 Task: Look for space in Sonepur, India from 5th July, 2023 to 11th July, 2023 for 2 adults in price range Rs.8000 to Rs.16000. Place can be entire place with 2 bedrooms having 2 beds and 1 bathroom. Property type can be house, flat, guest house. Booking option can be shelf check-in. Required host language is English.
Action: Mouse moved to (400, 61)
Screenshot: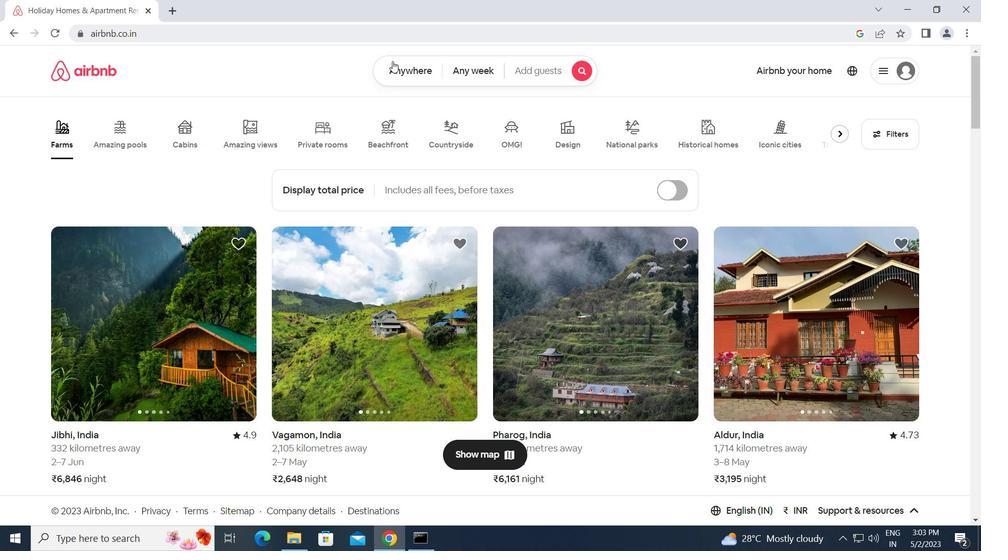 
Action: Mouse pressed left at (400, 61)
Screenshot: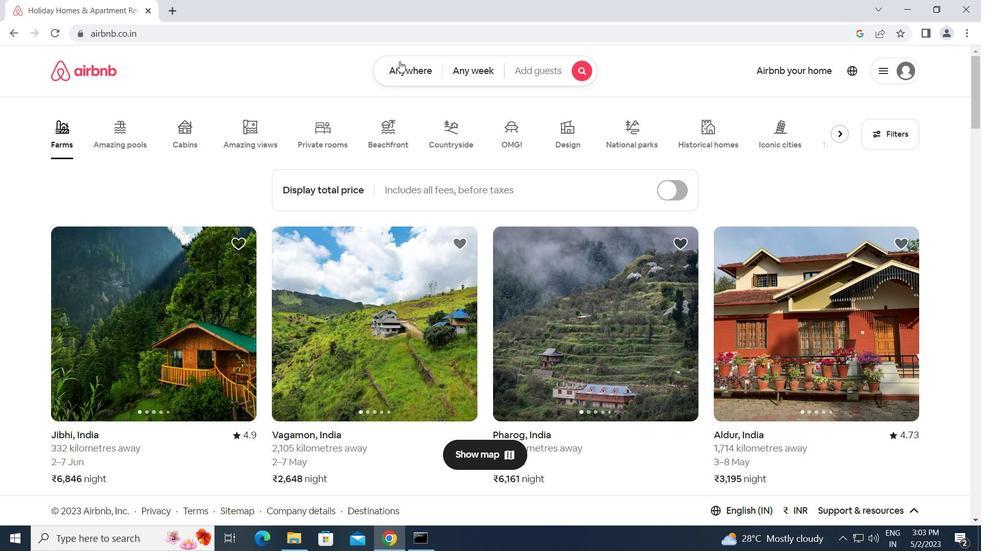 
Action: Mouse moved to (344, 112)
Screenshot: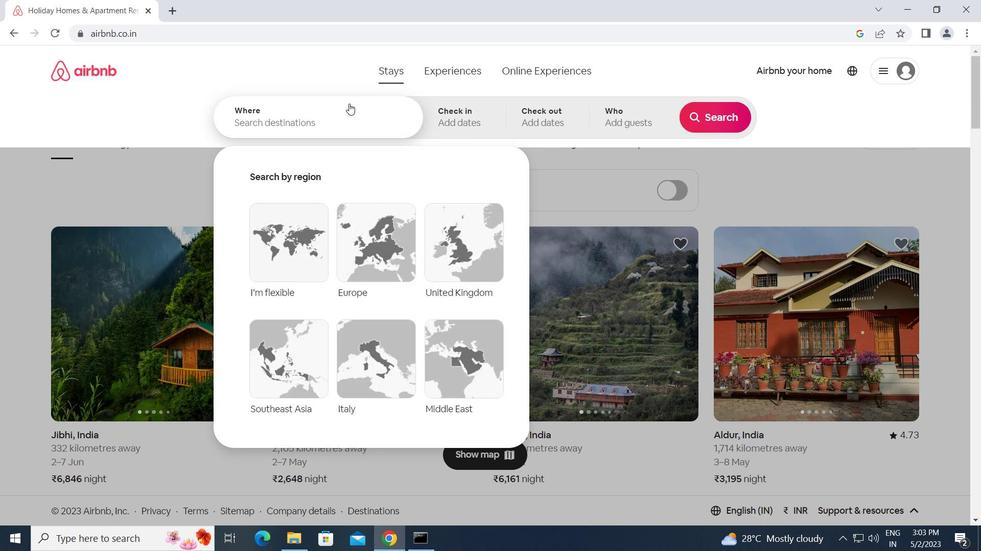 
Action: Mouse pressed left at (344, 112)
Screenshot: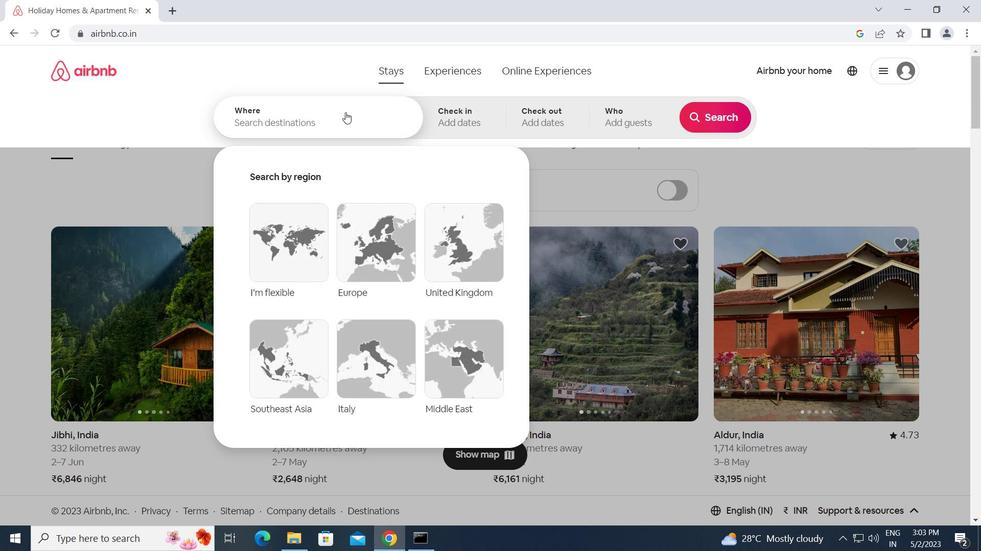 
Action: Key pressed s<Key.caps_lock>onepur,<Key.space><Key.caps_lock>i<Key.caps_lock>ndia<Key.enter>
Screenshot: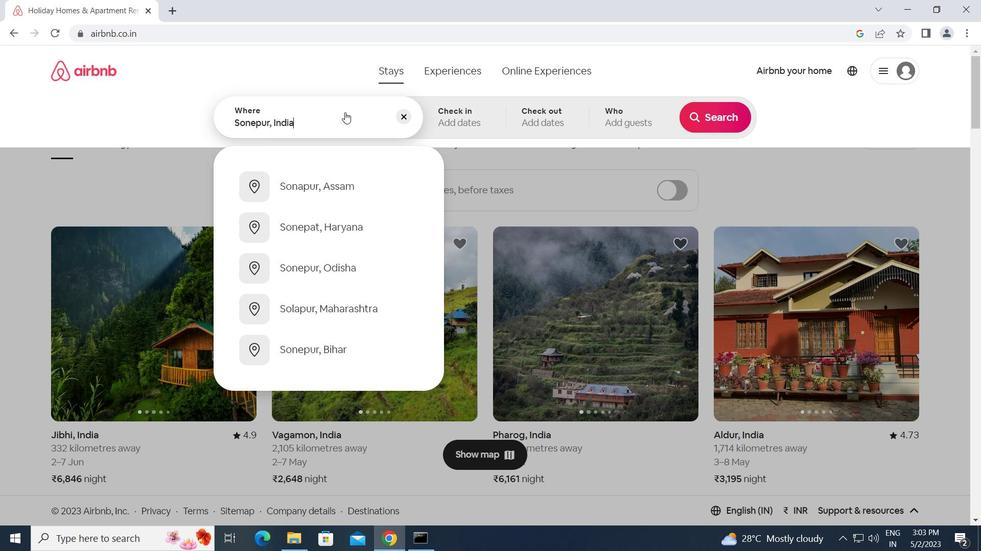 
Action: Mouse moved to (719, 215)
Screenshot: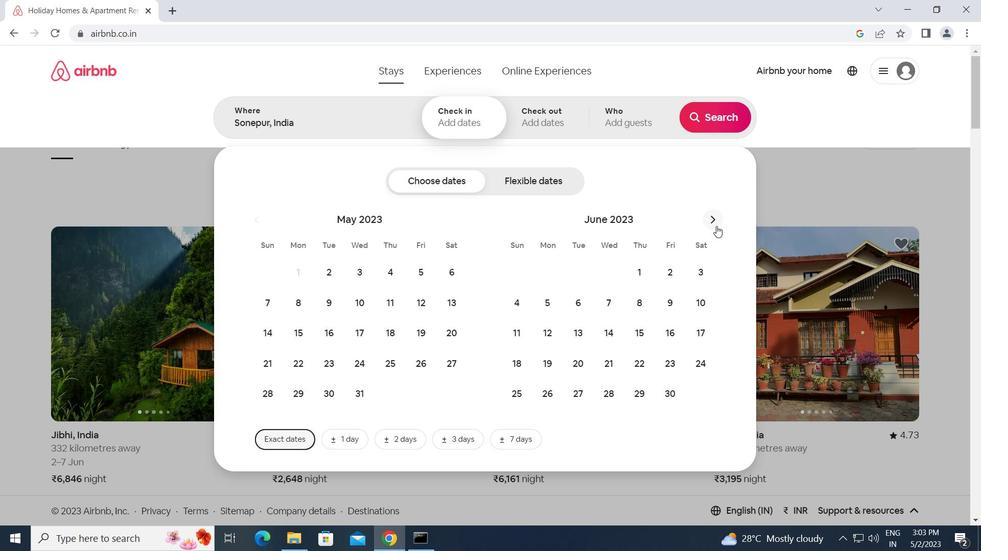 
Action: Mouse pressed left at (719, 215)
Screenshot: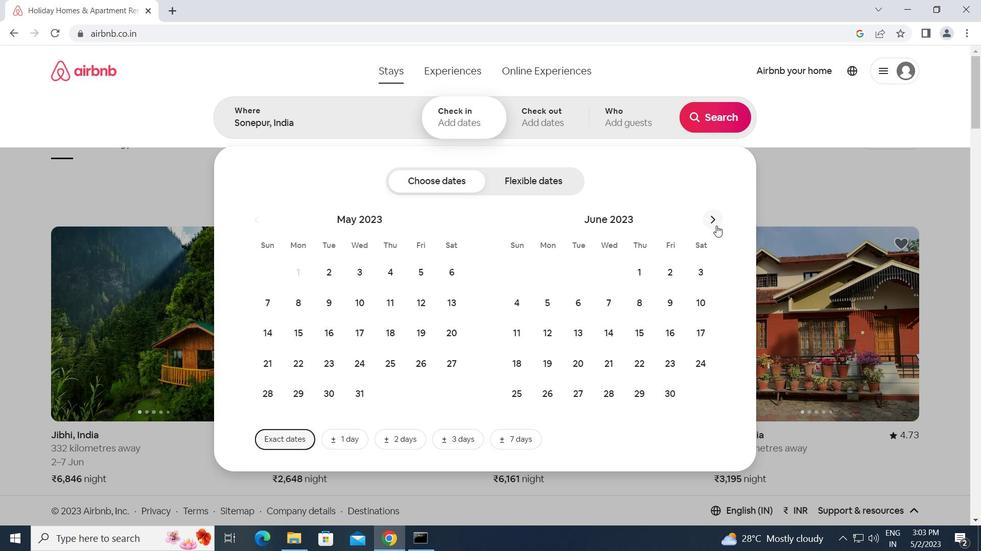 
Action: Mouse moved to (598, 298)
Screenshot: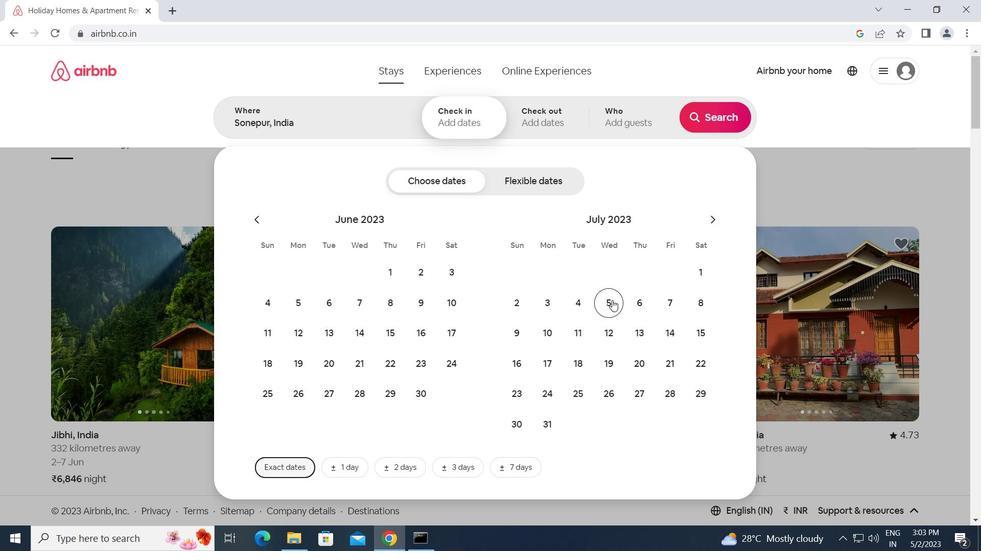
Action: Mouse pressed left at (598, 298)
Screenshot: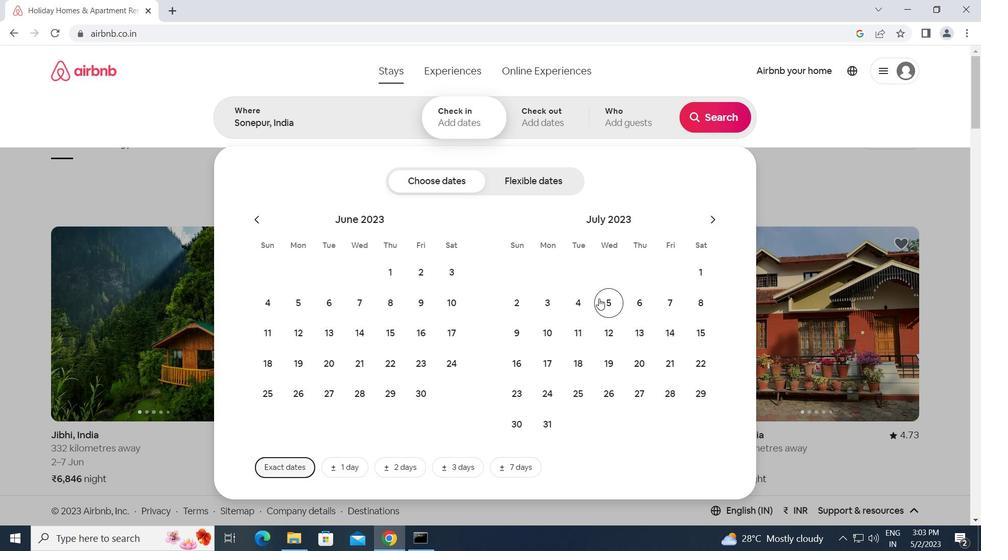 
Action: Mouse moved to (581, 326)
Screenshot: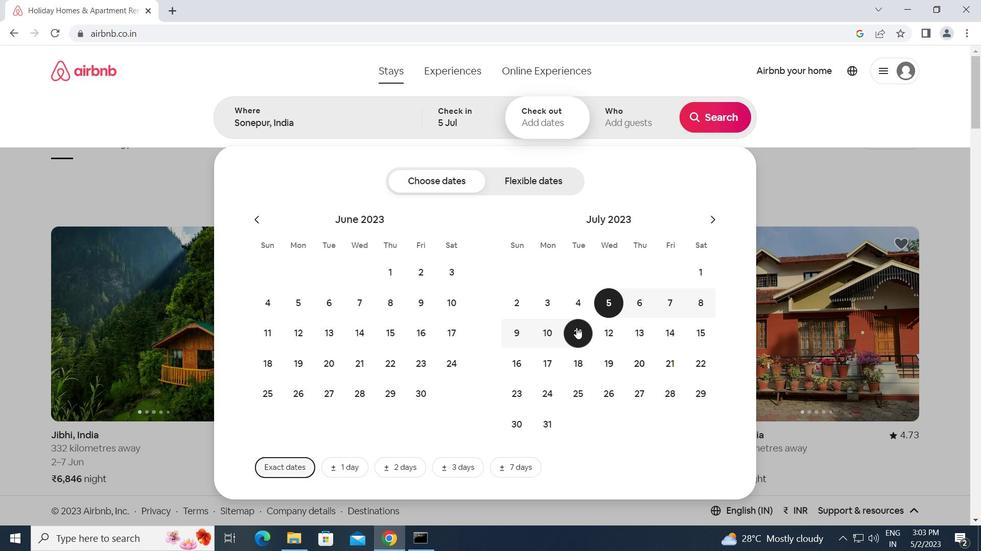 
Action: Mouse pressed left at (581, 326)
Screenshot: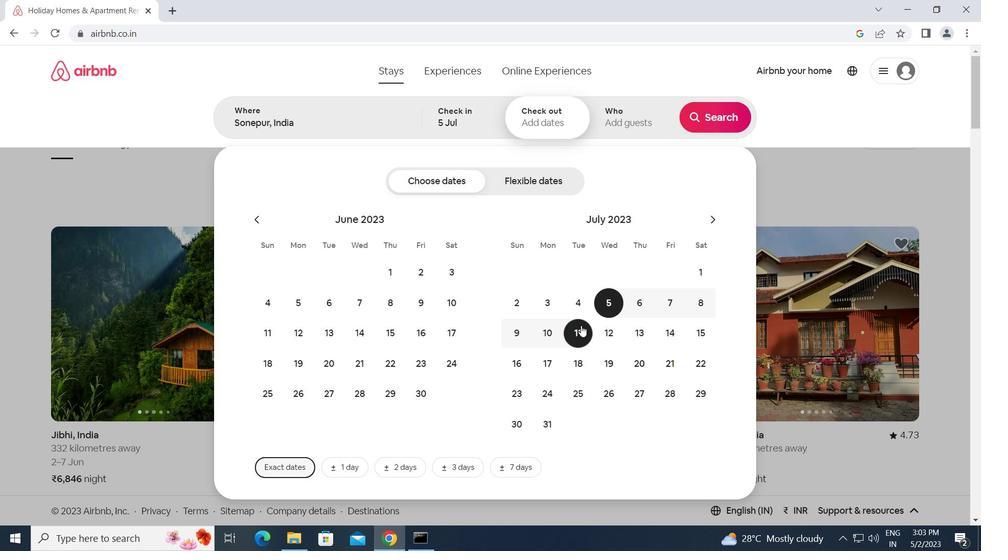 
Action: Mouse moved to (626, 116)
Screenshot: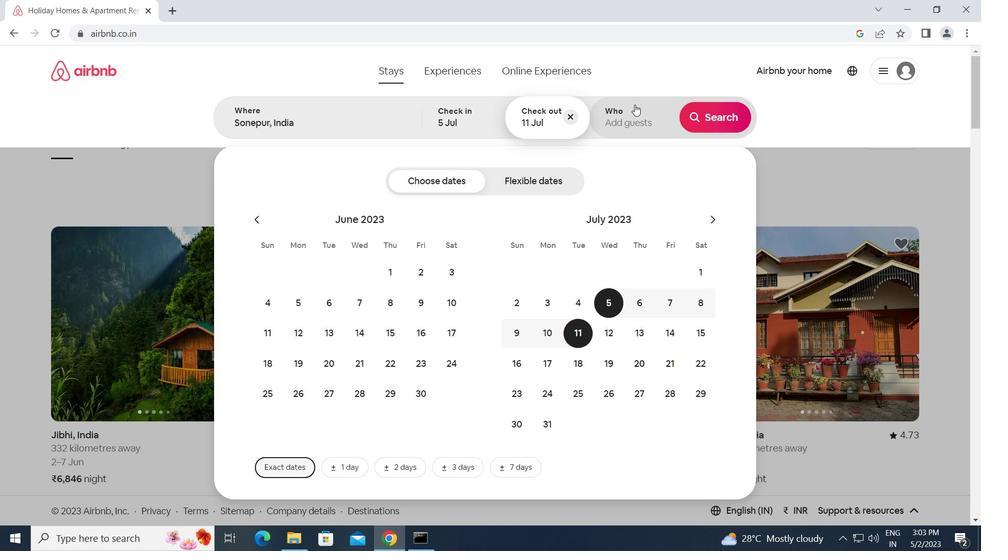 
Action: Mouse pressed left at (626, 116)
Screenshot: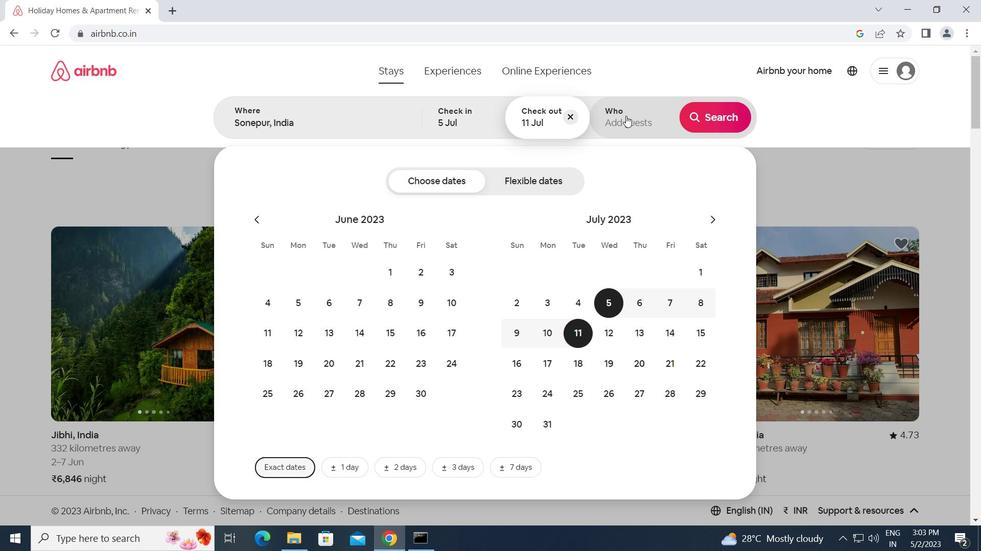 
Action: Mouse moved to (715, 186)
Screenshot: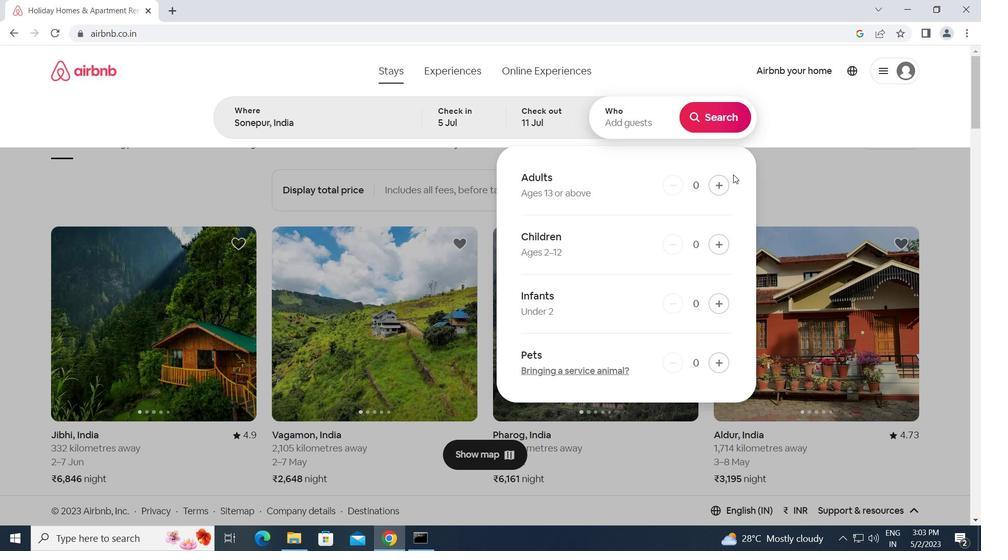 
Action: Mouse pressed left at (715, 186)
Screenshot: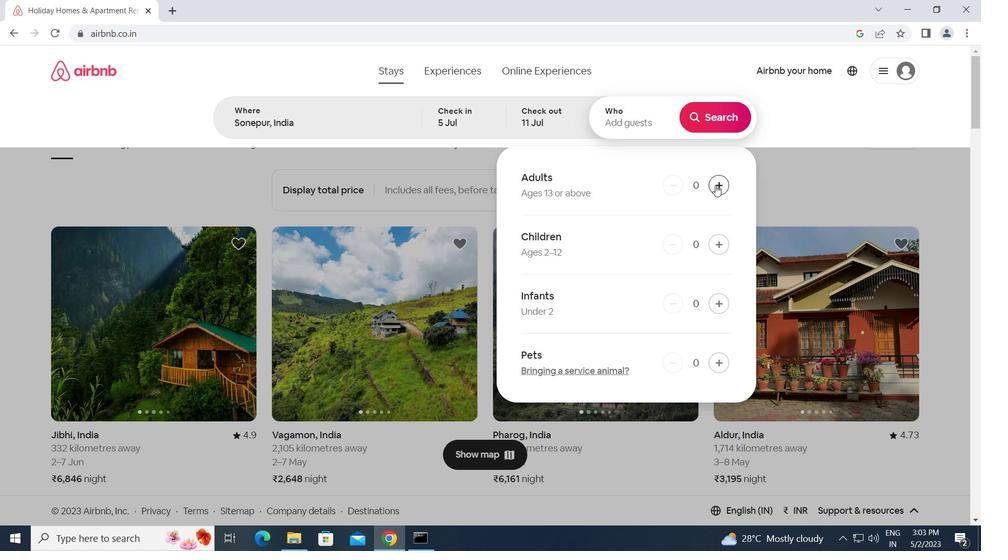 
Action: Mouse pressed left at (715, 186)
Screenshot: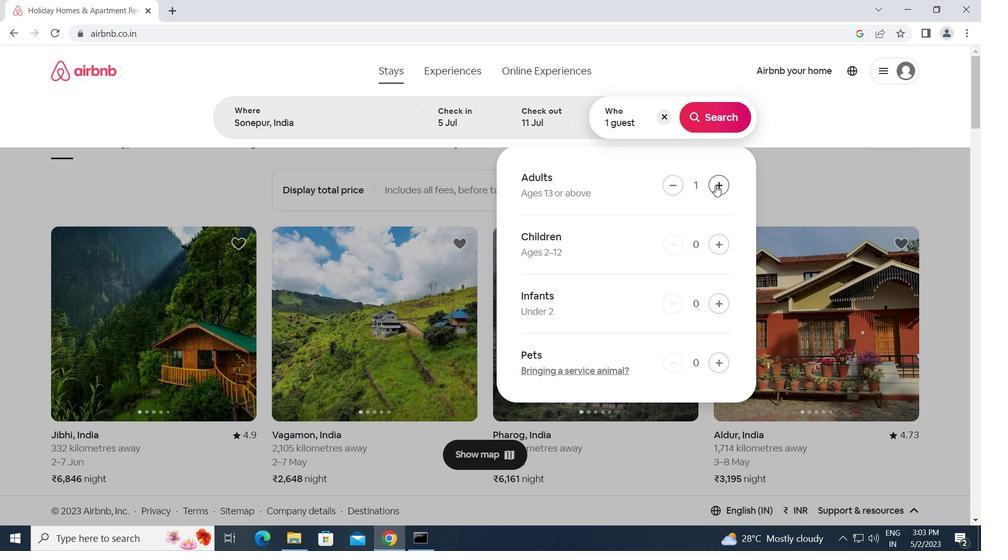 
Action: Mouse moved to (717, 125)
Screenshot: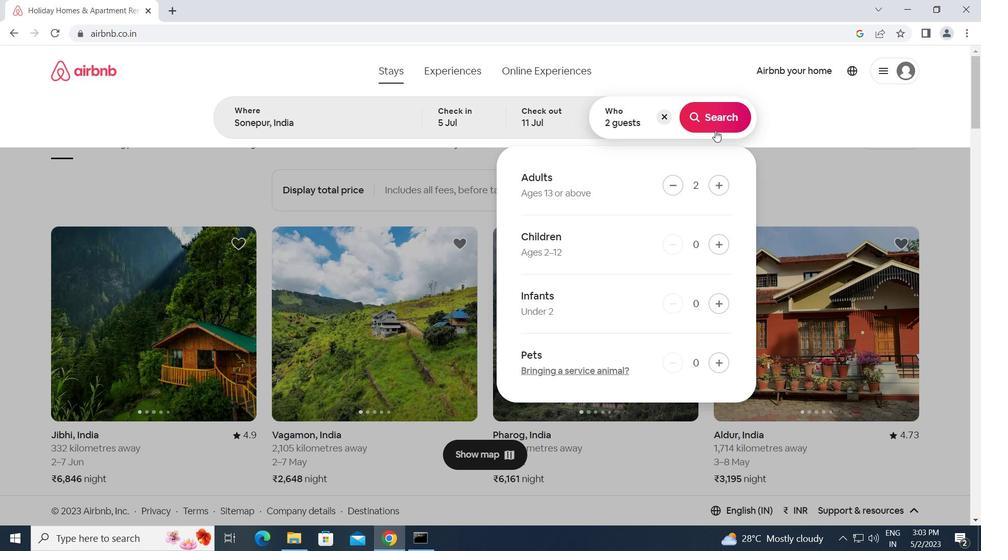 
Action: Mouse pressed left at (717, 125)
Screenshot: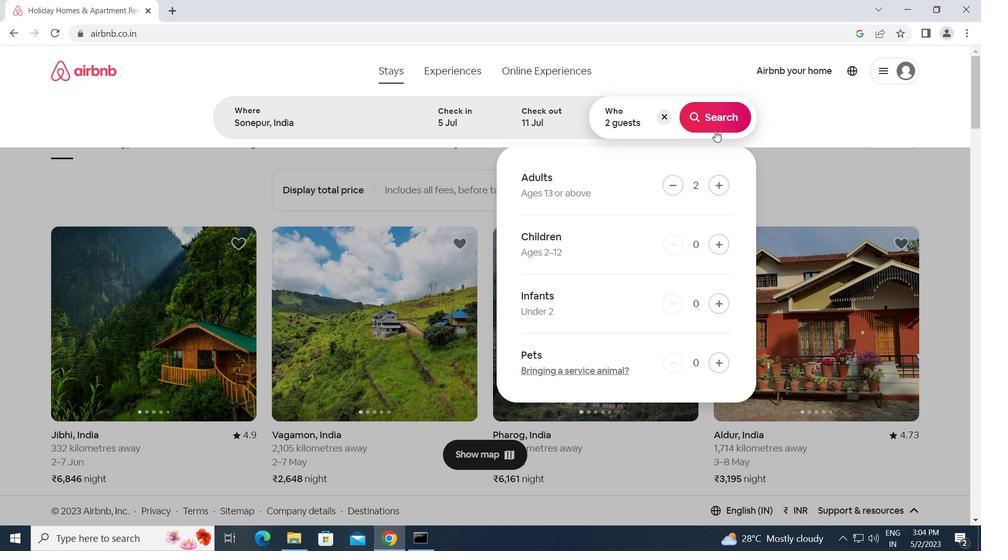 
Action: Mouse moved to (931, 123)
Screenshot: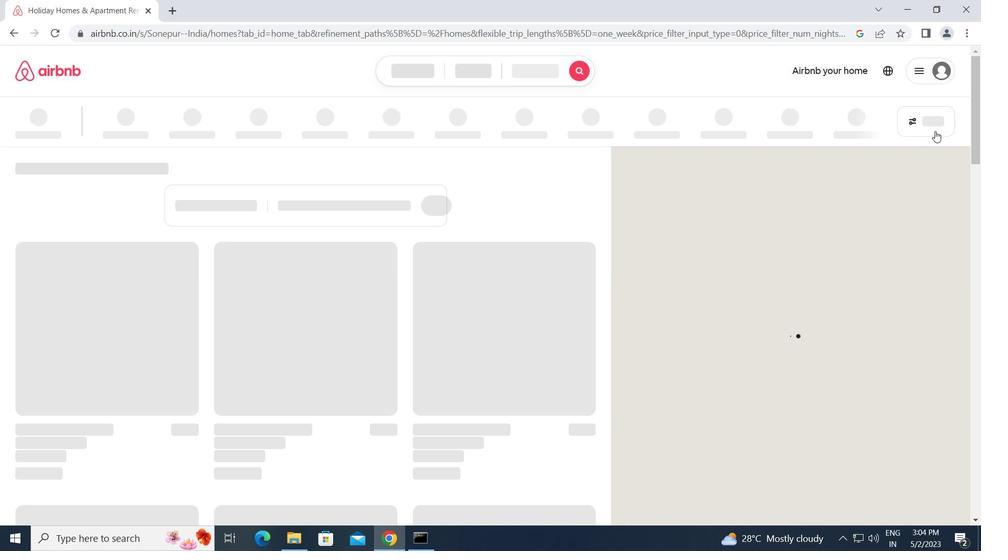 
Action: Mouse pressed left at (931, 123)
Screenshot: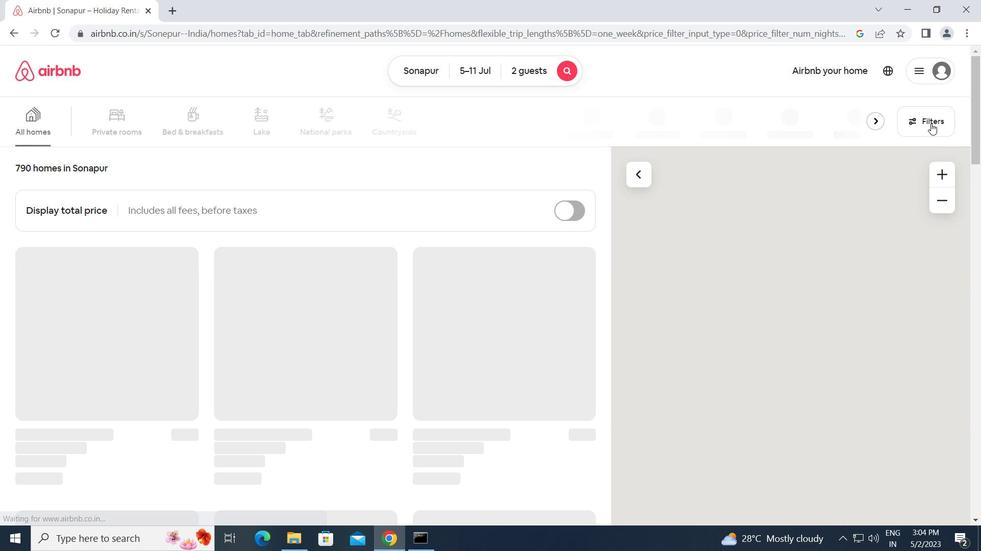 
Action: Mouse moved to (324, 282)
Screenshot: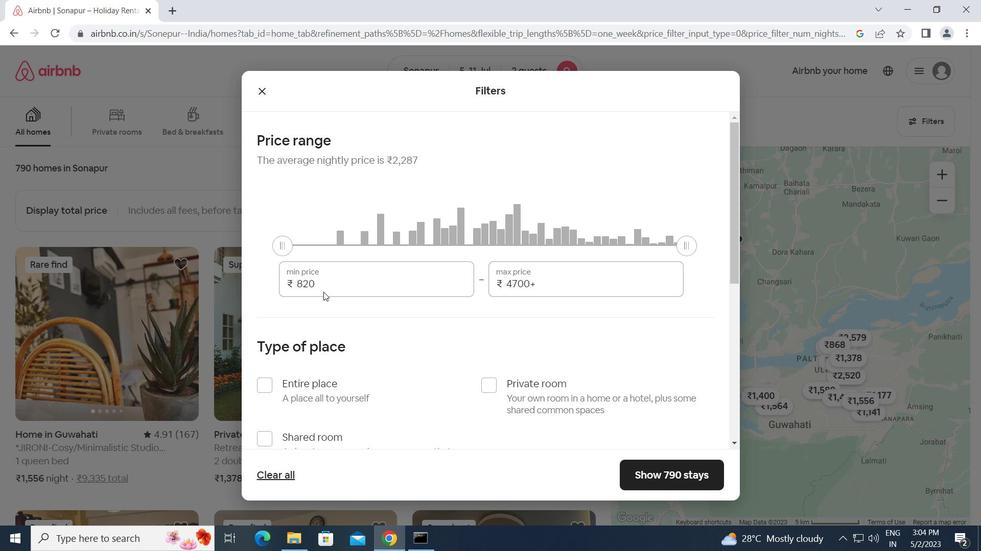 
Action: Mouse pressed left at (324, 282)
Screenshot: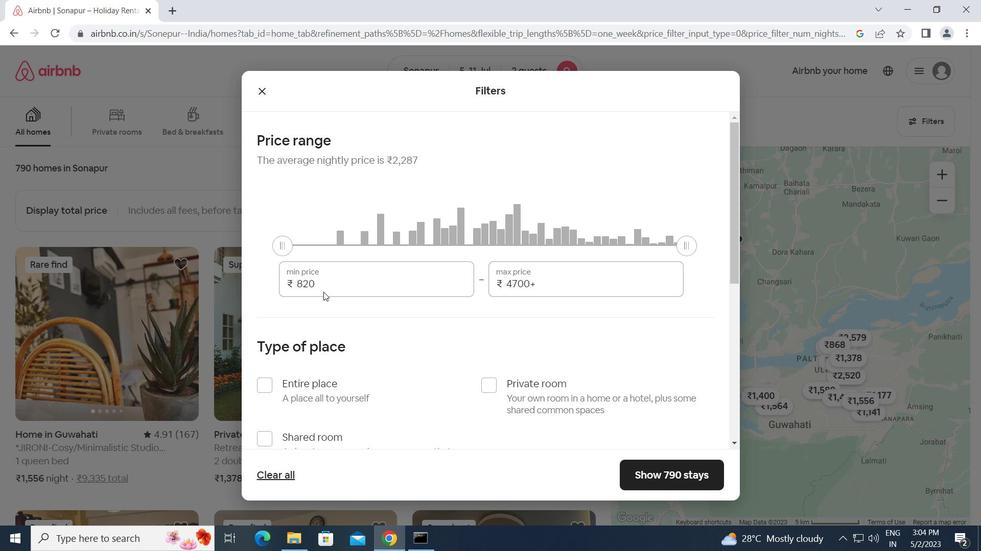
Action: Mouse moved to (271, 286)
Screenshot: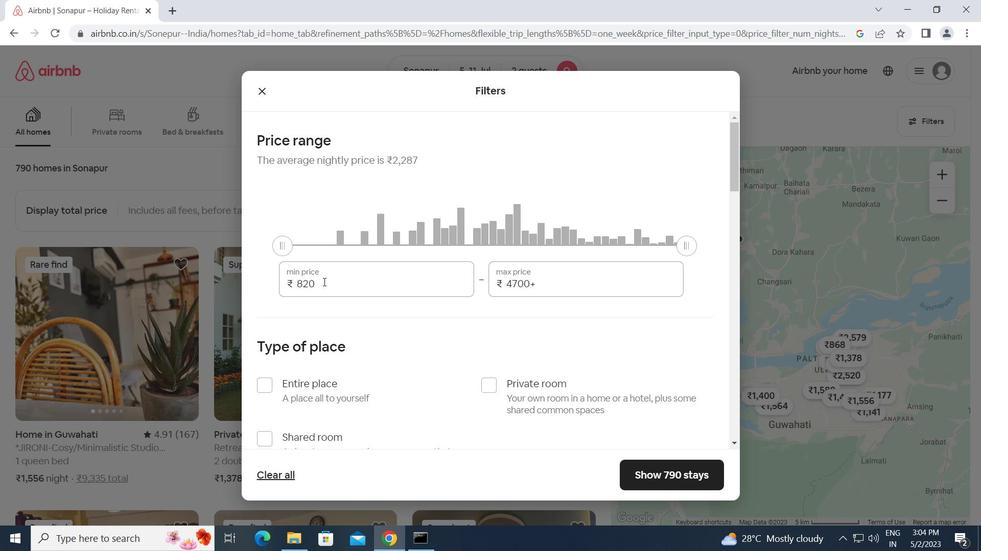 
Action: Key pressed 8000<Key.tab>16000
Screenshot: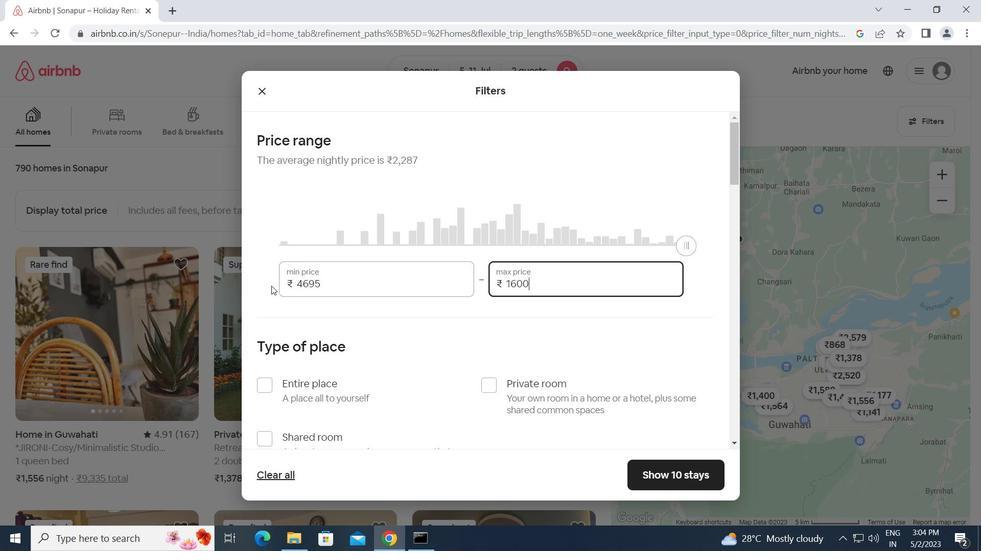 
Action: Mouse moved to (262, 390)
Screenshot: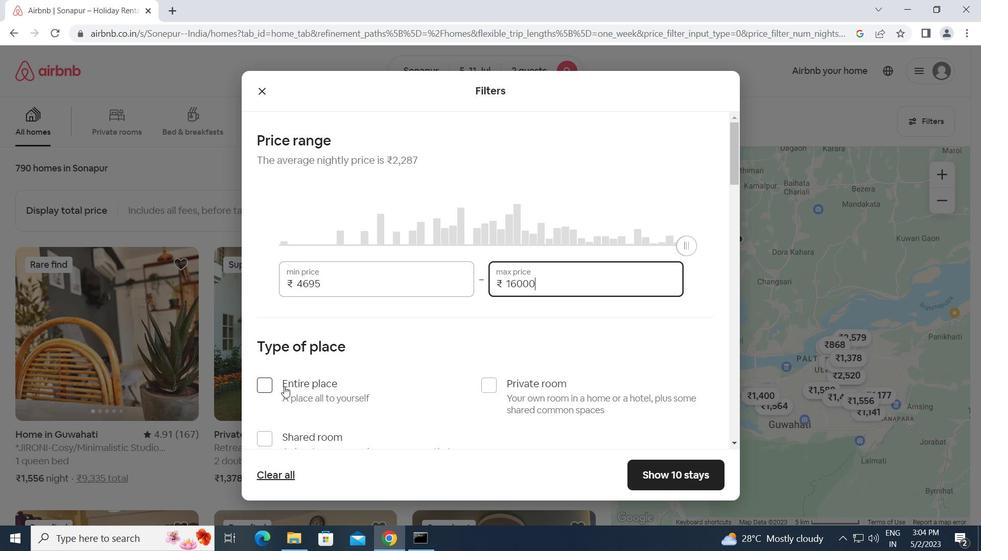 
Action: Mouse pressed left at (262, 390)
Screenshot: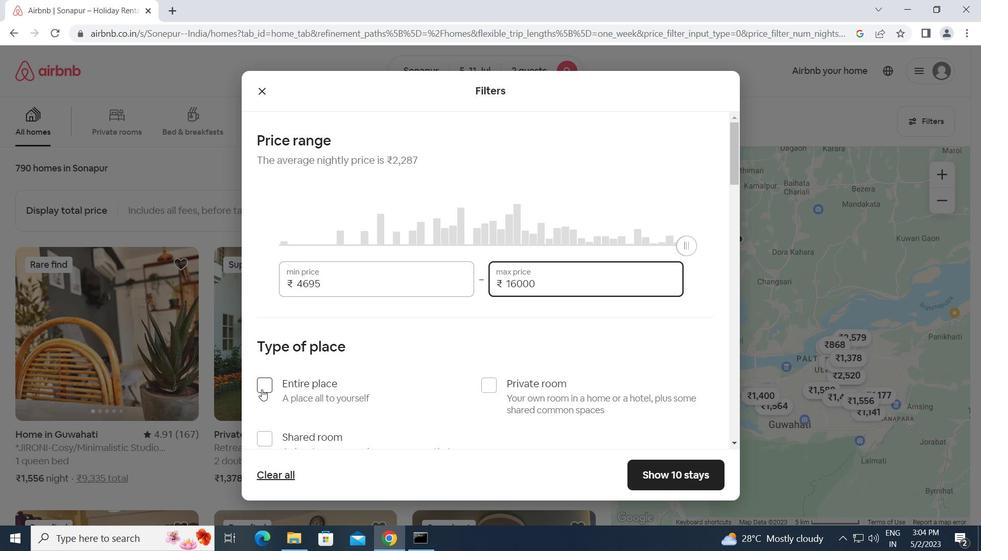 
Action: Mouse moved to (368, 374)
Screenshot: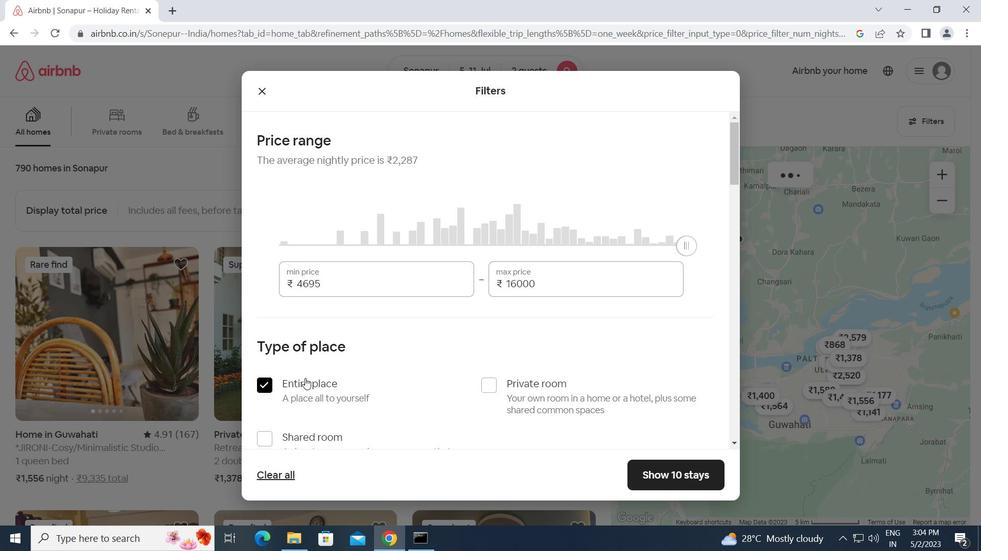 
Action: Mouse scrolled (368, 373) with delta (0, 0)
Screenshot: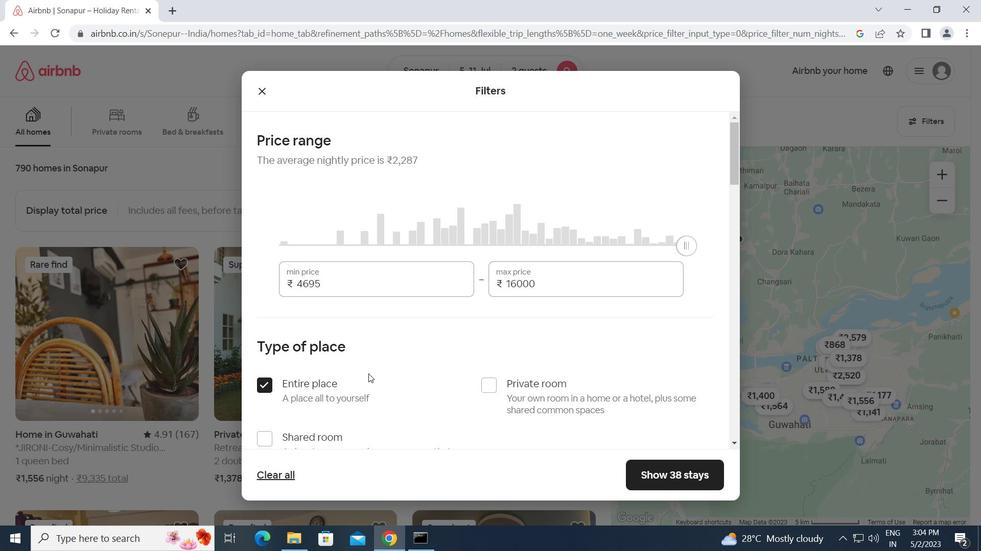 
Action: Mouse scrolled (368, 373) with delta (0, 0)
Screenshot: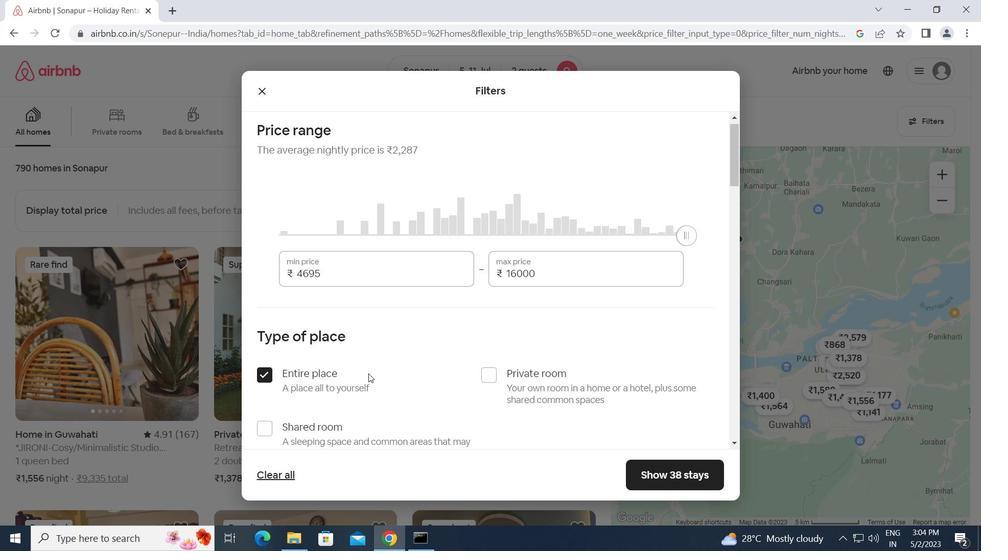 
Action: Mouse scrolled (368, 373) with delta (0, 0)
Screenshot: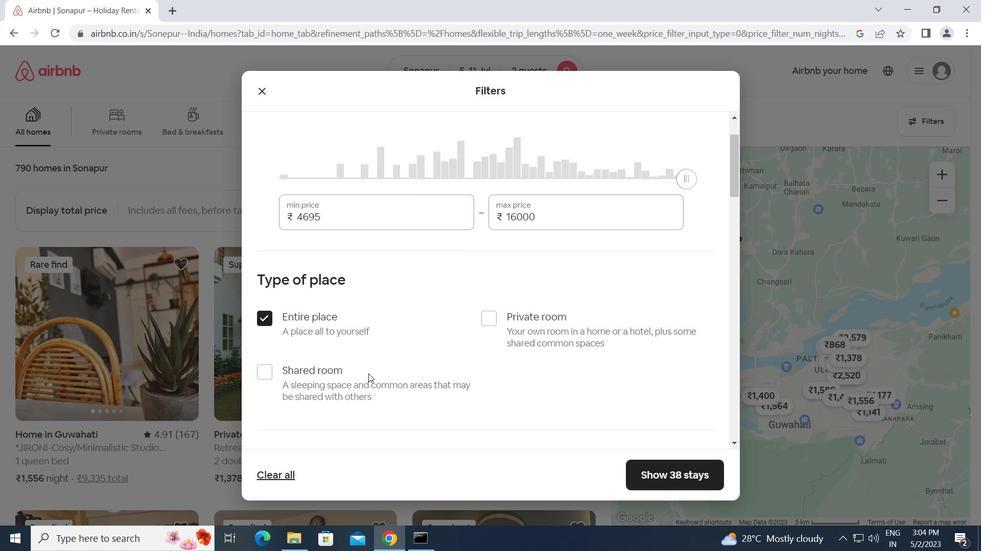 
Action: Mouse moved to (376, 367)
Screenshot: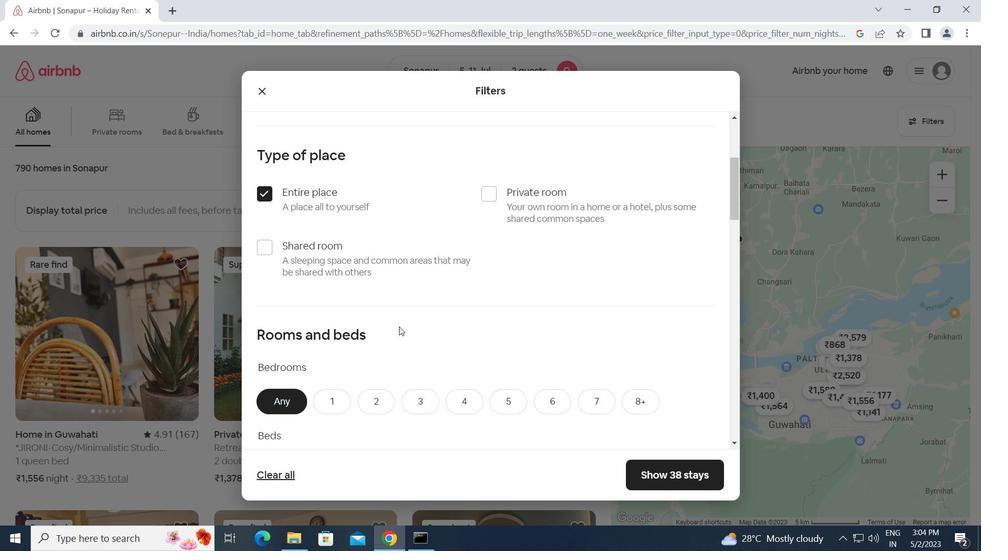 
Action: Mouse scrolled (376, 366) with delta (0, 0)
Screenshot: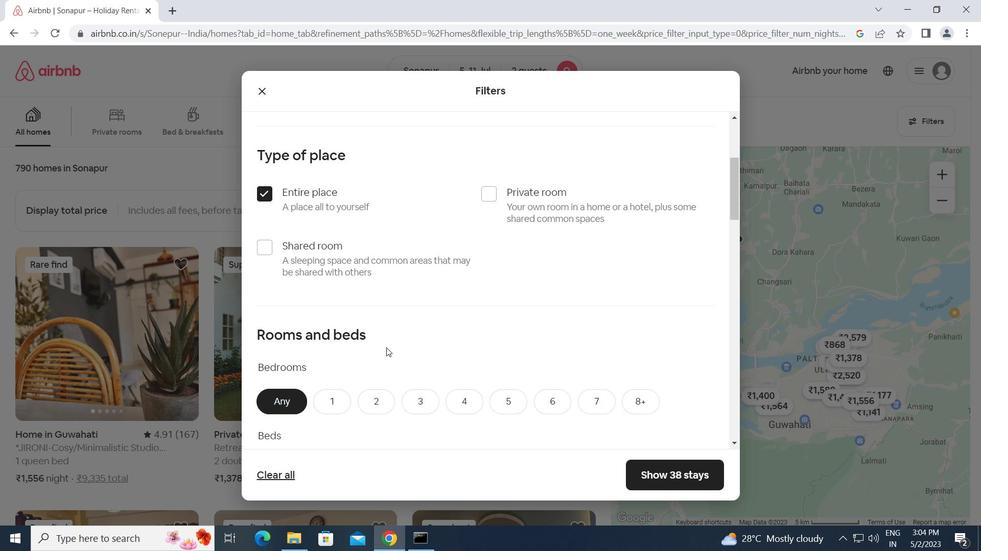 
Action: Mouse moved to (376, 367)
Screenshot: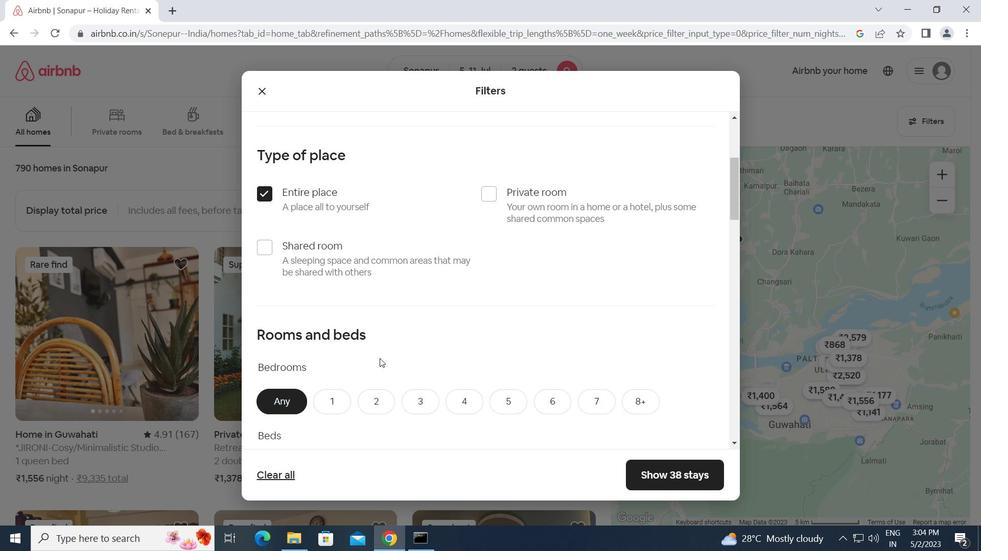 
Action: Mouse scrolled (376, 367) with delta (0, 0)
Screenshot: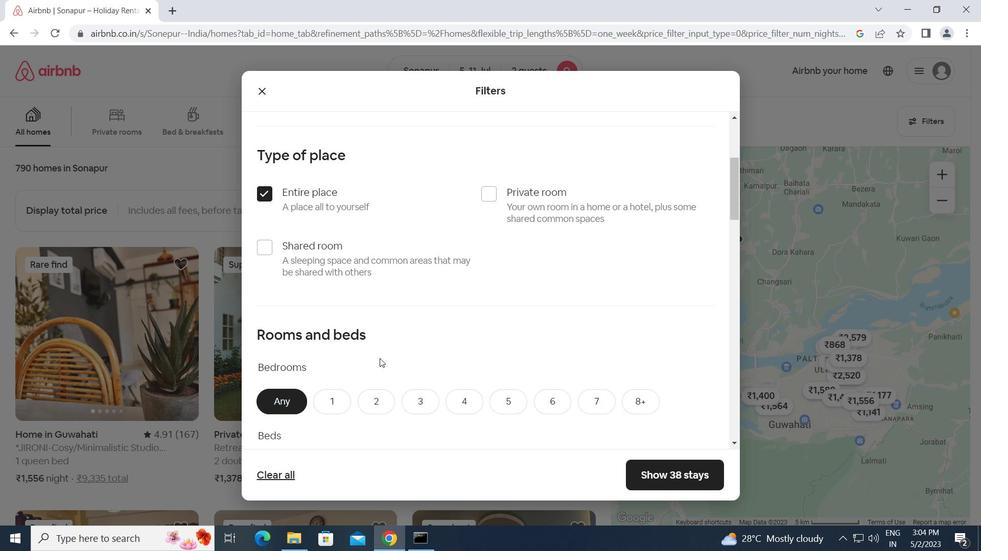 
Action: Mouse scrolled (376, 367) with delta (0, 0)
Screenshot: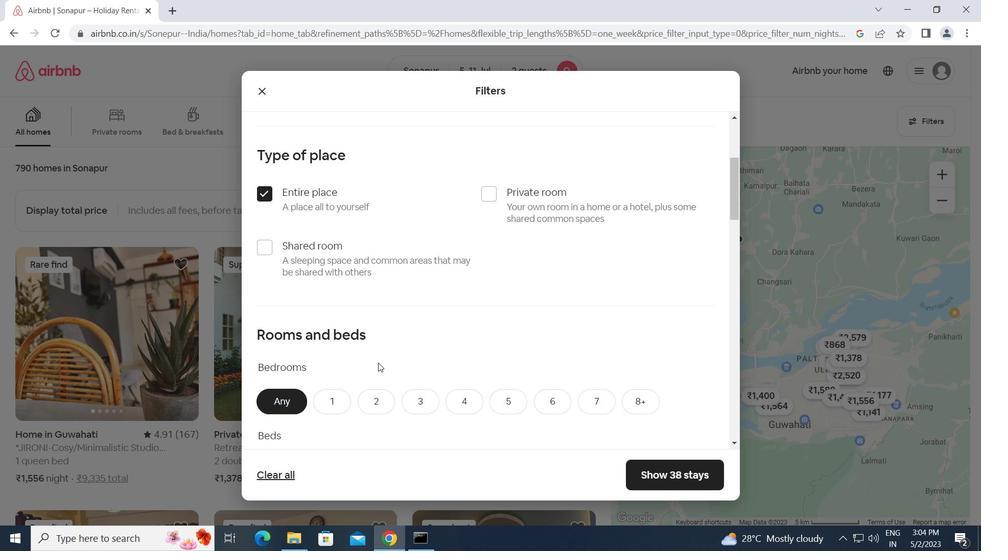 
Action: Mouse moved to (378, 211)
Screenshot: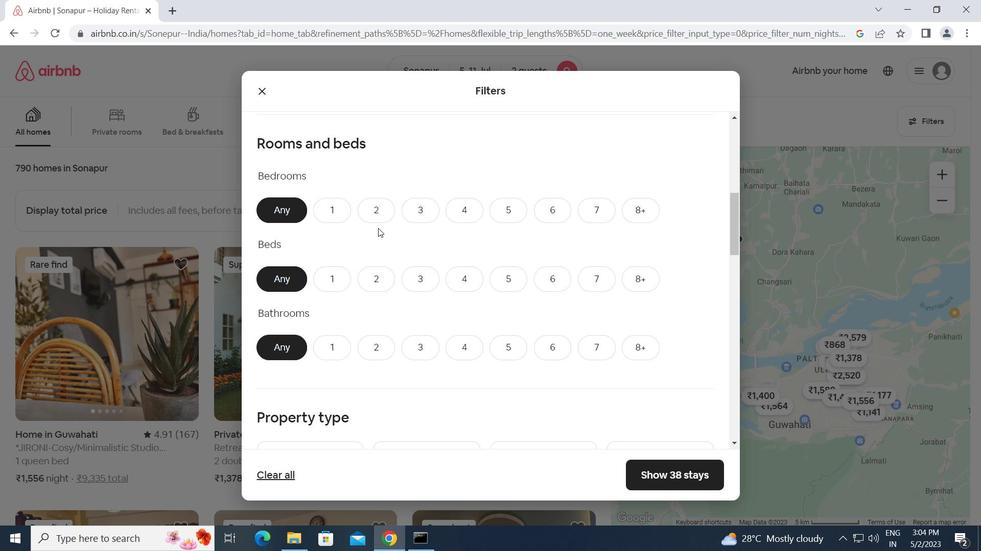 
Action: Mouse pressed left at (378, 211)
Screenshot: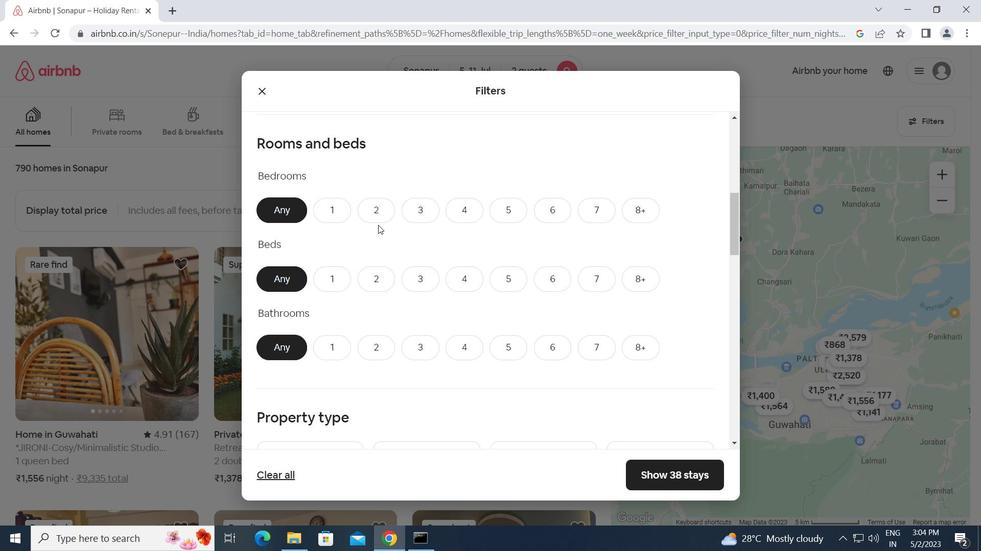 
Action: Mouse moved to (376, 278)
Screenshot: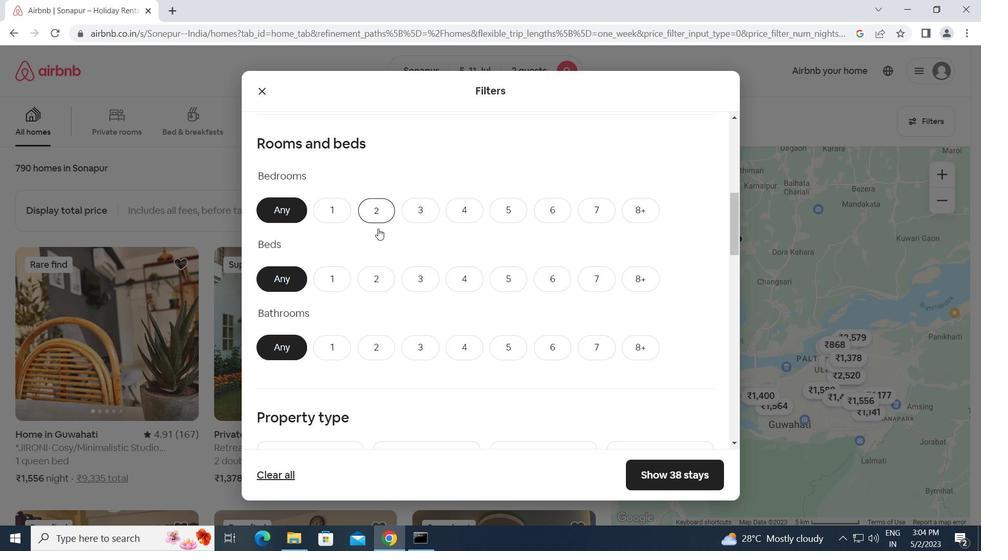 
Action: Mouse pressed left at (376, 278)
Screenshot: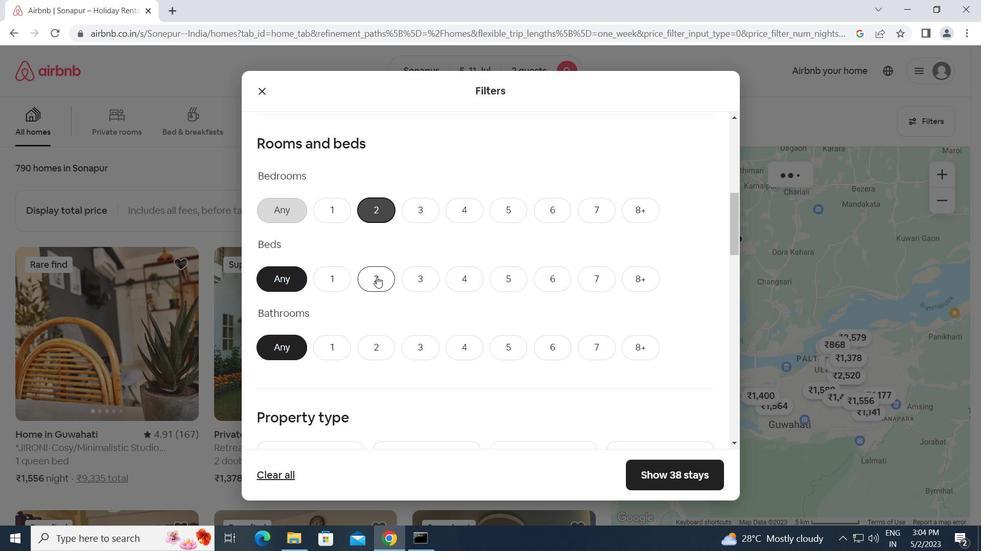 
Action: Mouse moved to (340, 336)
Screenshot: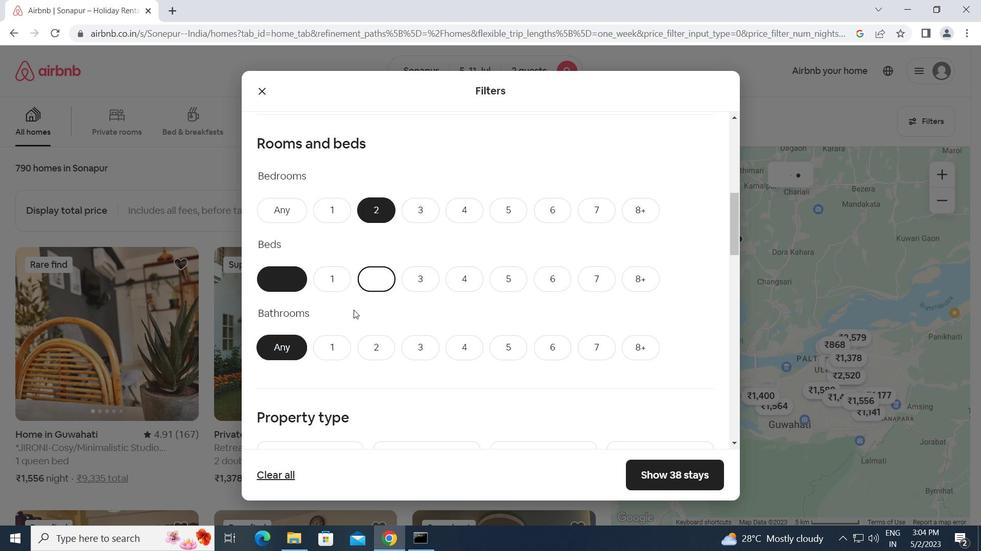 
Action: Mouse pressed left at (340, 336)
Screenshot: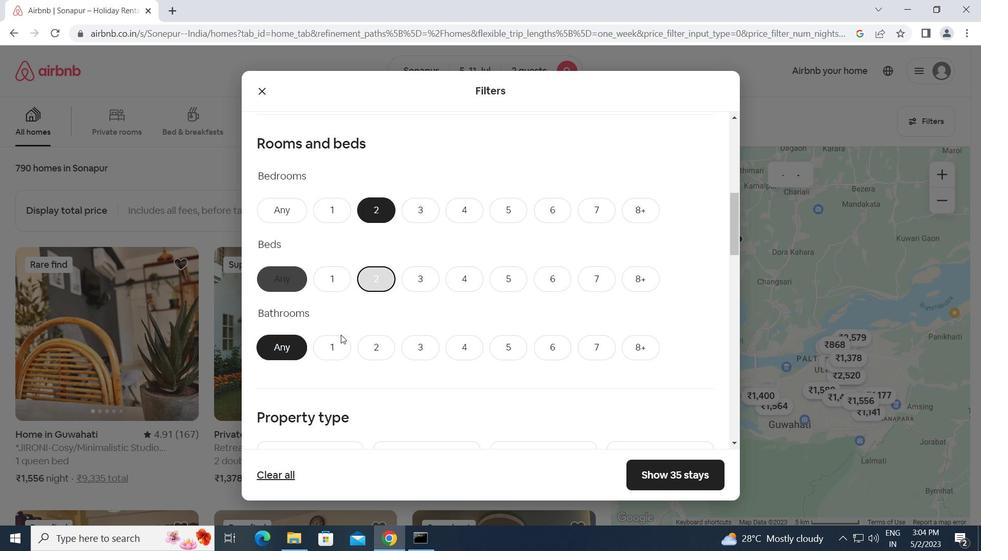 
Action: Mouse moved to (402, 349)
Screenshot: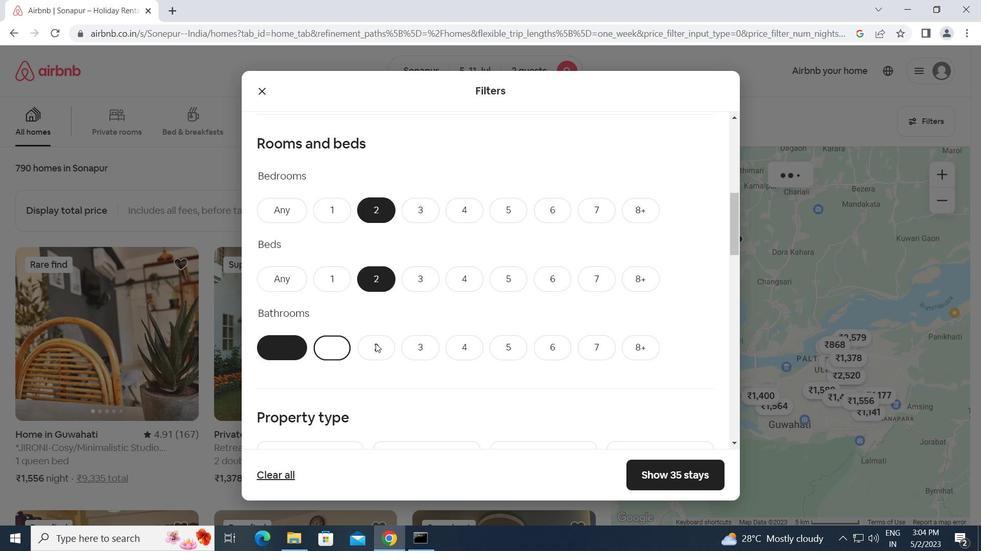 
Action: Mouse scrolled (402, 348) with delta (0, 0)
Screenshot: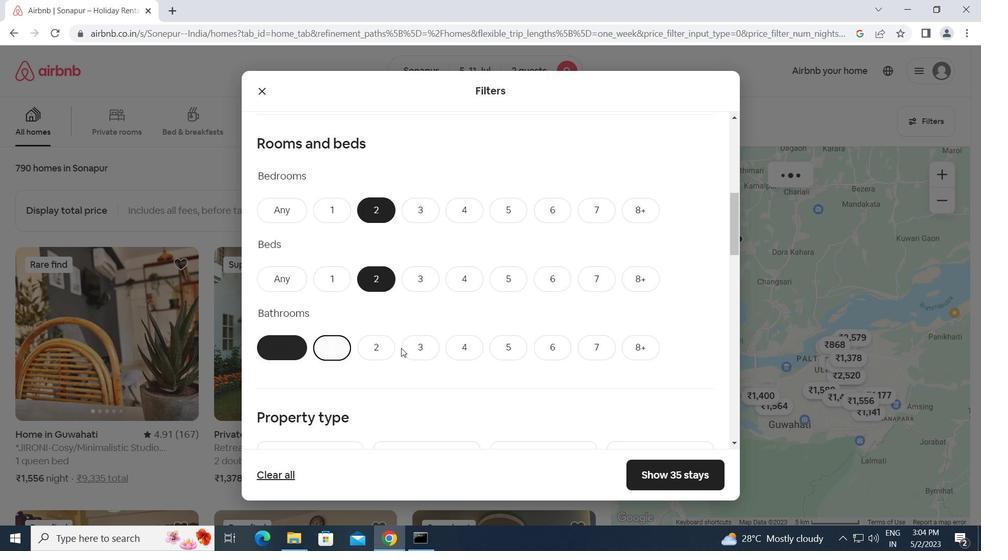 
Action: Mouse scrolled (402, 348) with delta (0, 0)
Screenshot: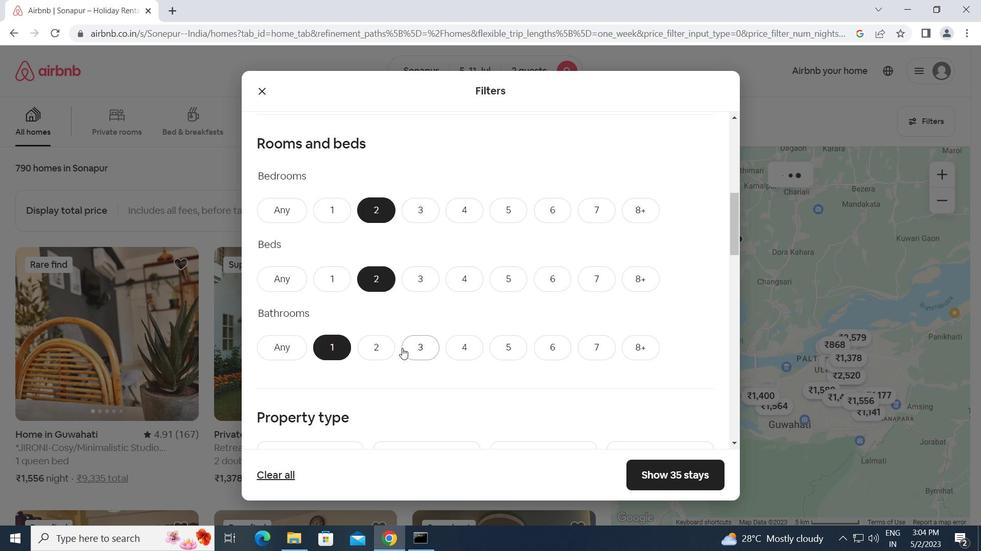
Action: Mouse scrolled (402, 348) with delta (0, 0)
Screenshot: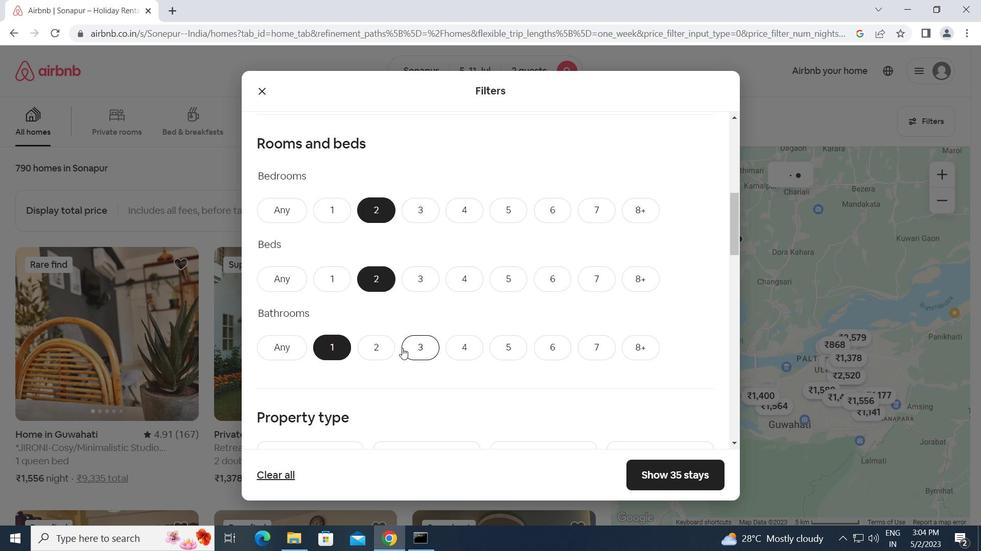 
Action: Mouse moved to (324, 308)
Screenshot: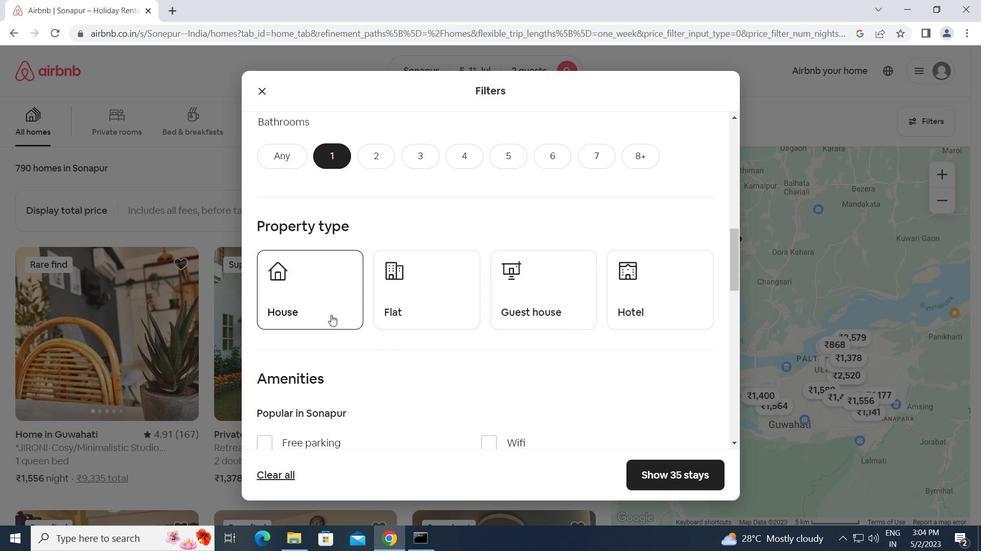 
Action: Mouse pressed left at (324, 308)
Screenshot: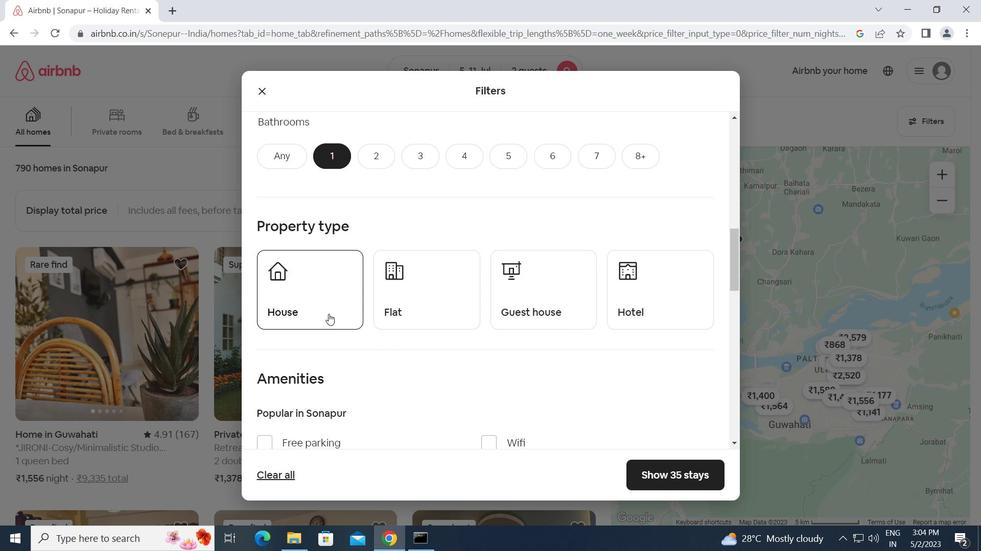 
Action: Mouse moved to (406, 306)
Screenshot: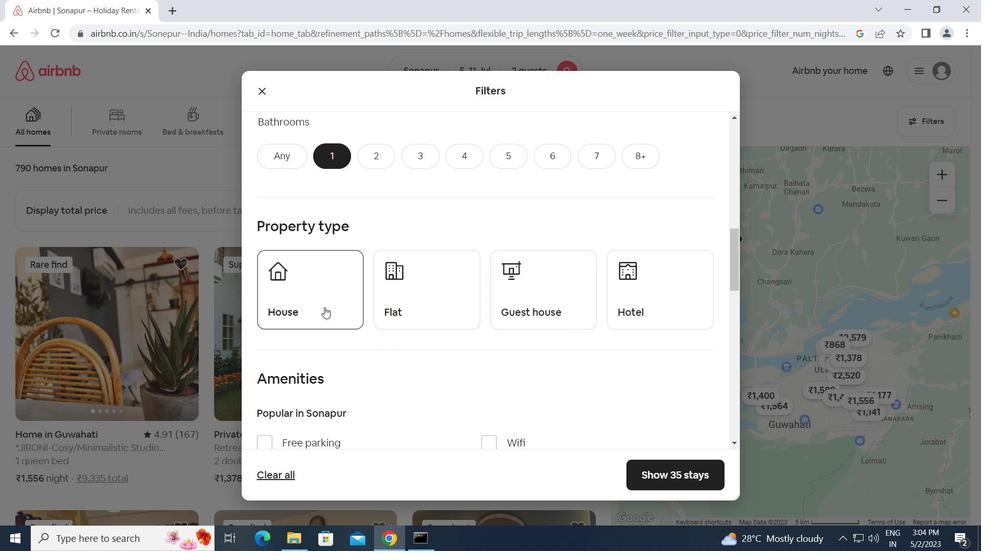 
Action: Mouse pressed left at (406, 306)
Screenshot: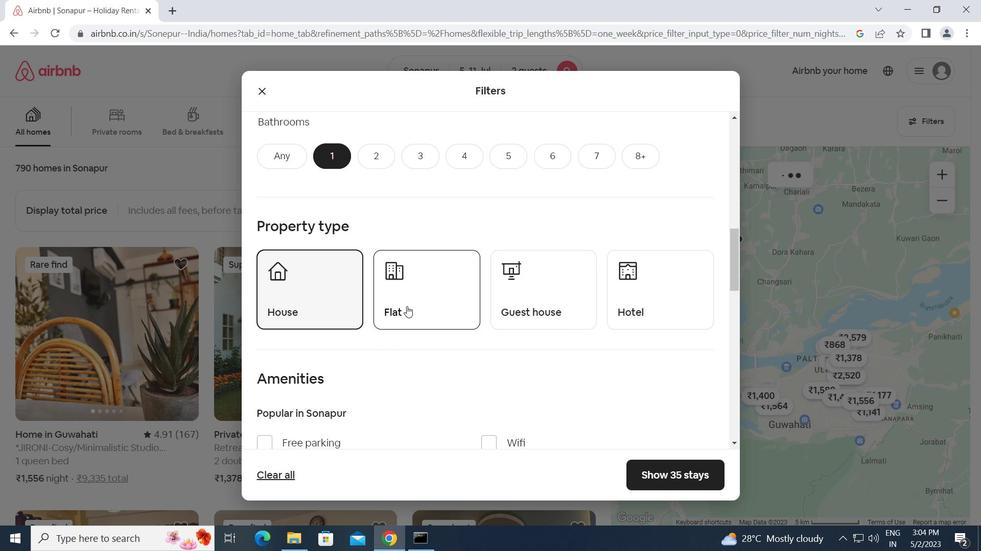 
Action: Mouse moved to (539, 301)
Screenshot: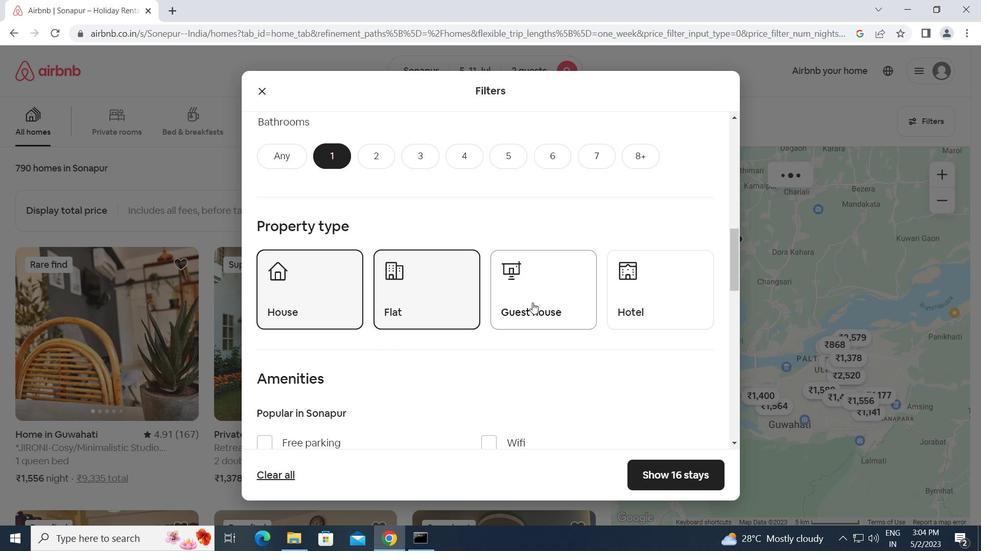 
Action: Mouse pressed left at (539, 301)
Screenshot: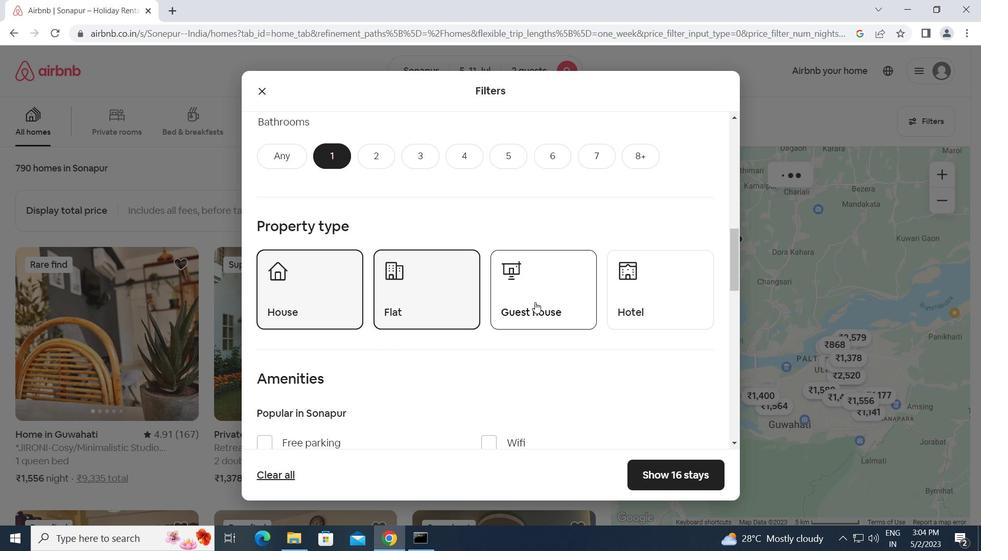 
Action: Mouse moved to (488, 339)
Screenshot: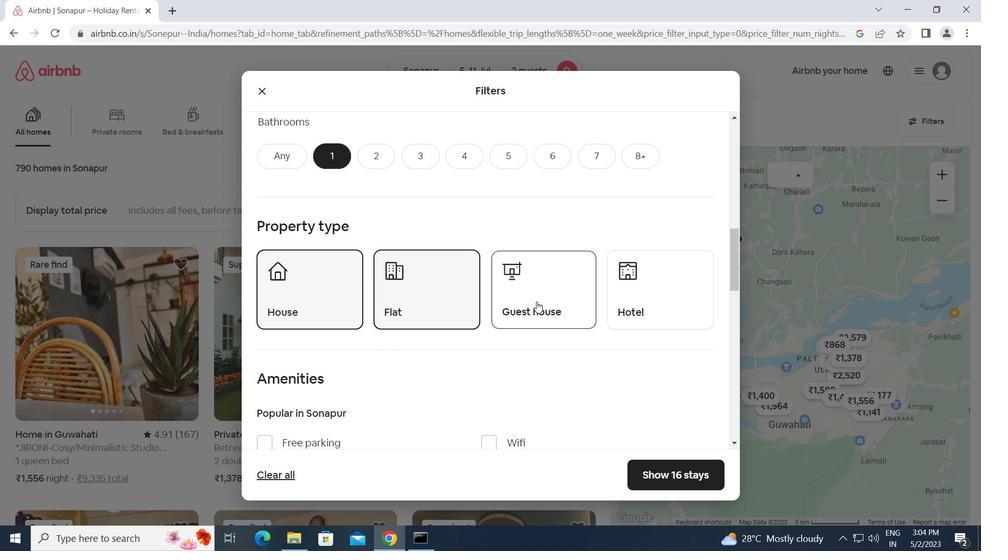 
Action: Mouse scrolled (488, 339) with delta (0, 0)
Screenshot: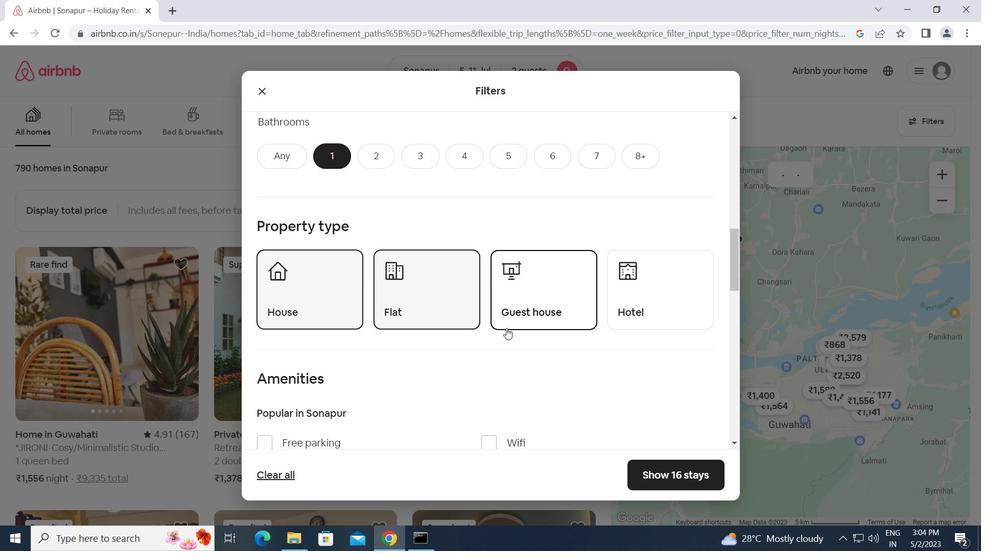 
Action: Mouse scrolled (488, 339) with delta (0, 0)
Screenshot: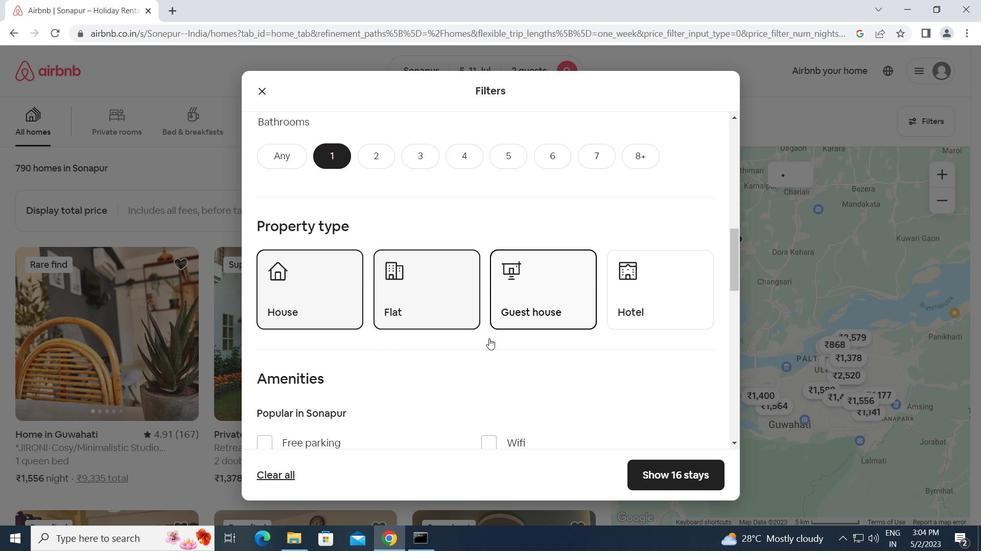 
Action: Mouse scrolled (488, 339) with delta (0, 0)
Screenshot: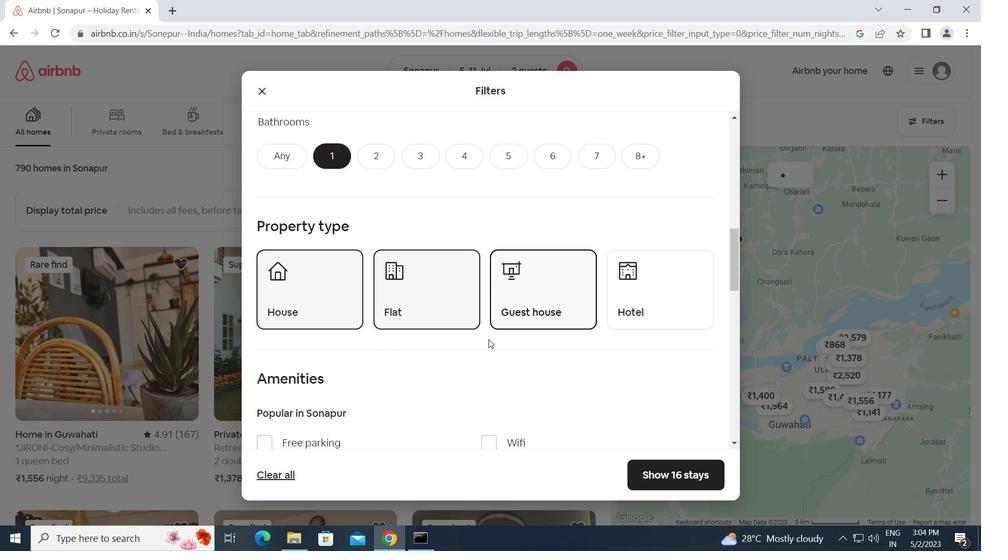 
Action: Mouse moved to (330, 337)
Screenshot: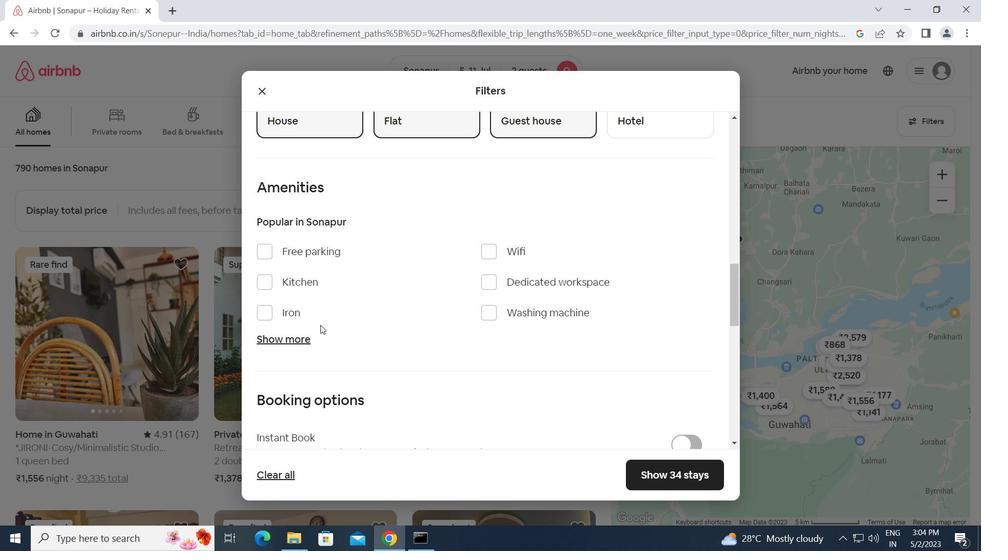 
Action: Mouse scrolled (330, 336) with delta (0, 0)
Screenshot: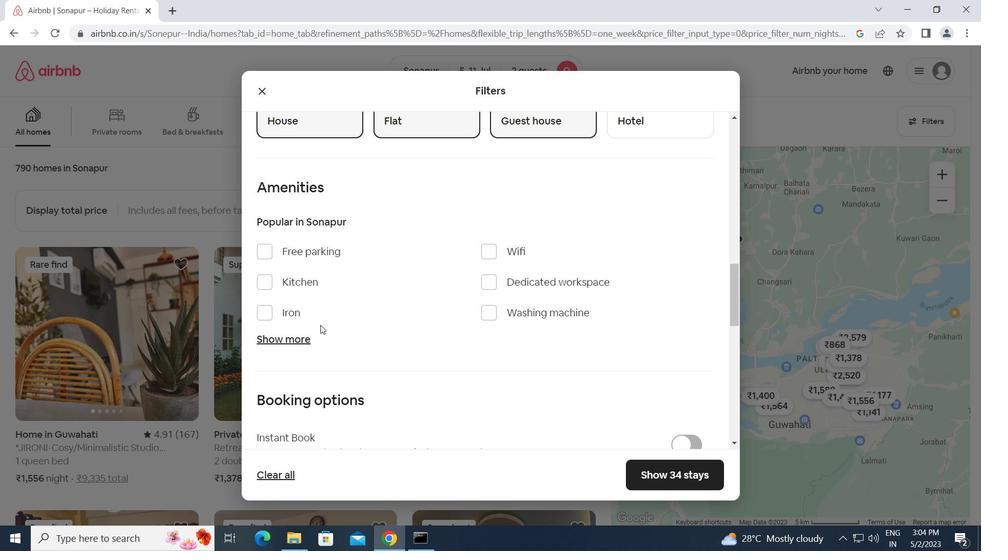 
Action: Mouse moved to (330, 337)
Screenshot: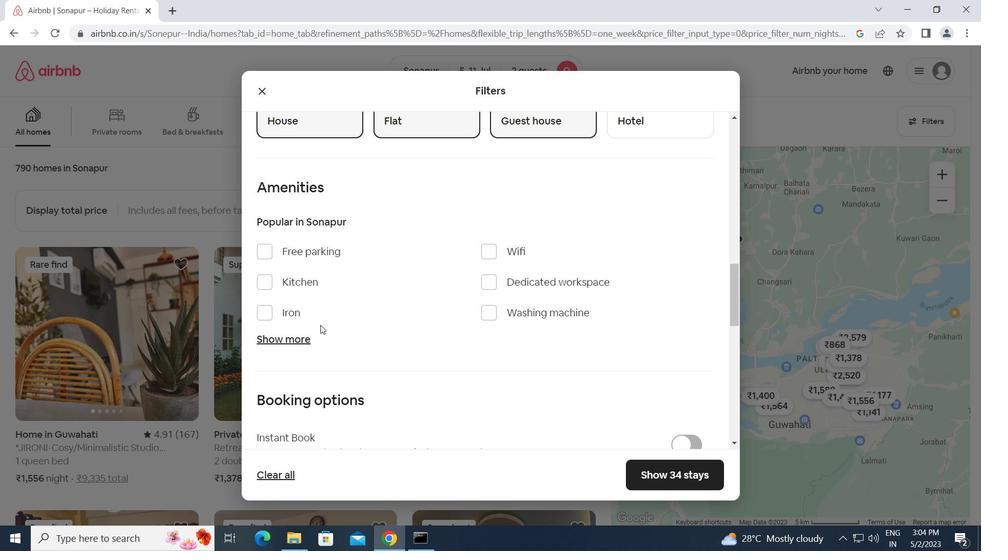 
Action: Mouse scrolled (330, 337) with delta (0, 0)
Screenshot: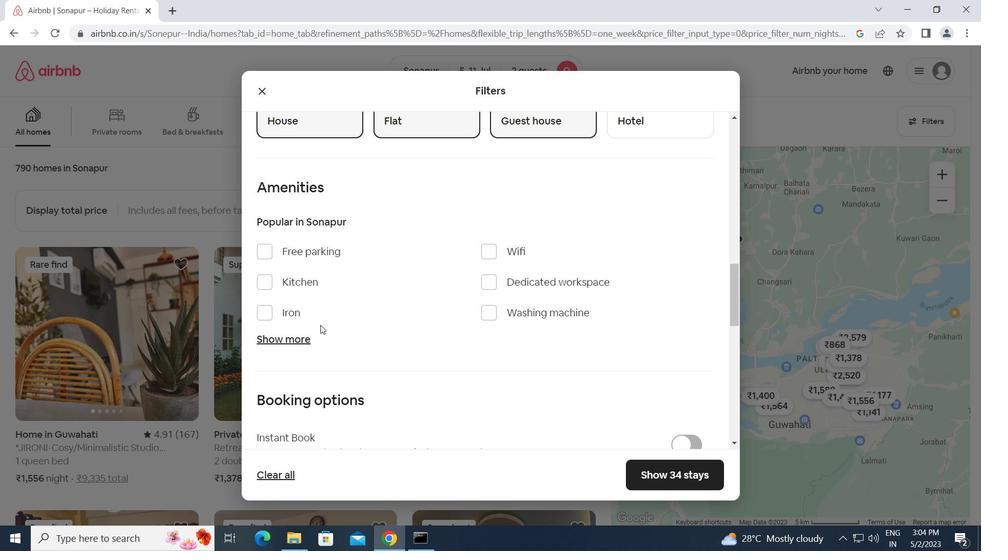 
Action: Mouse scrolled (330, 337) with delta (0, 0)
Screenshot: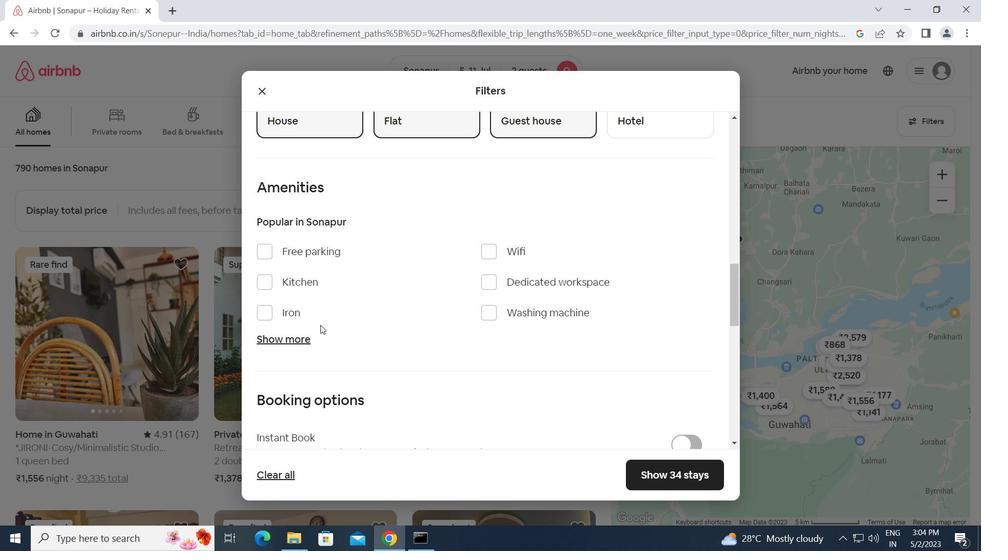 
Action: Mouse scrolled (330, 337) with delta (0, 0)
Screenshot: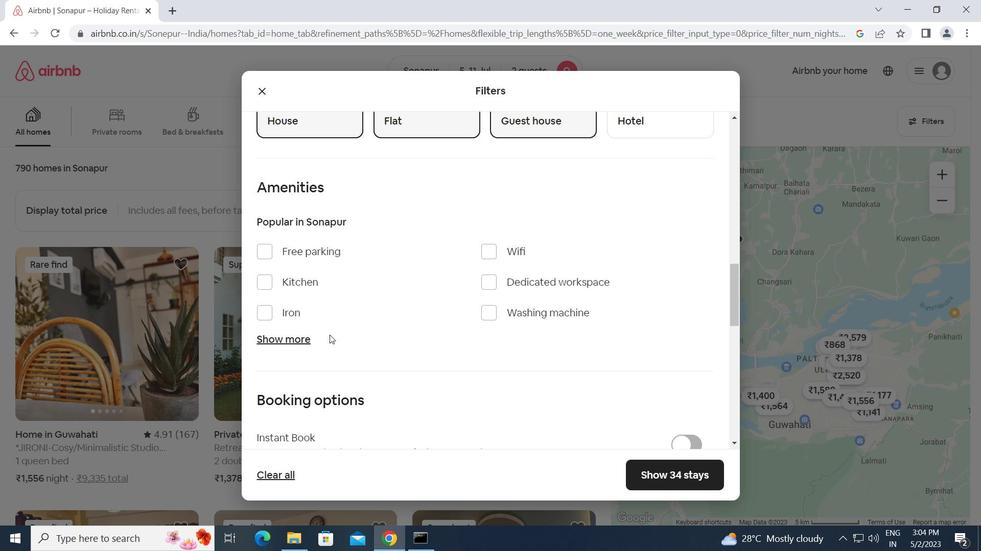 
Action: Mouse moved to (689, 231)
Screenshot: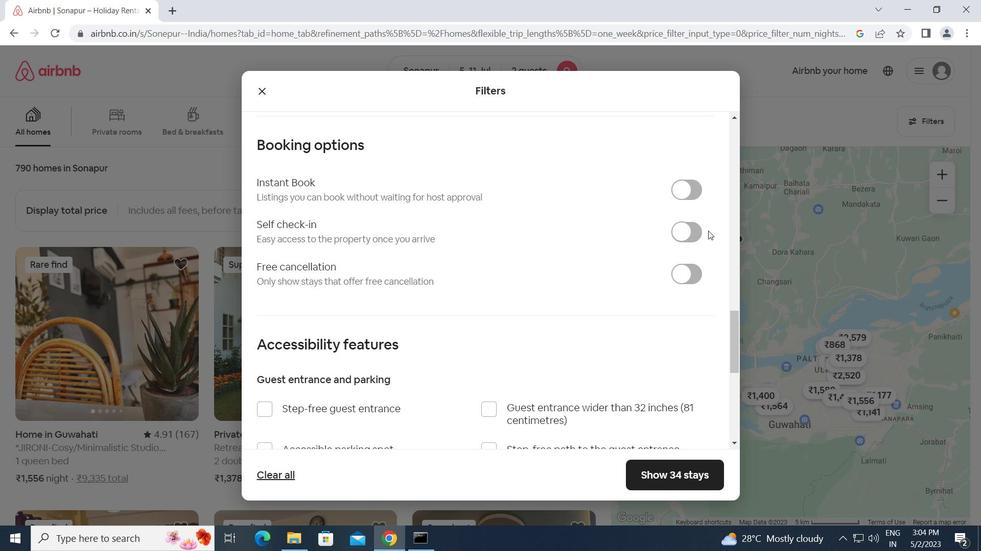 
Action: Mouse pressed left at (689, 231)
Screenshot: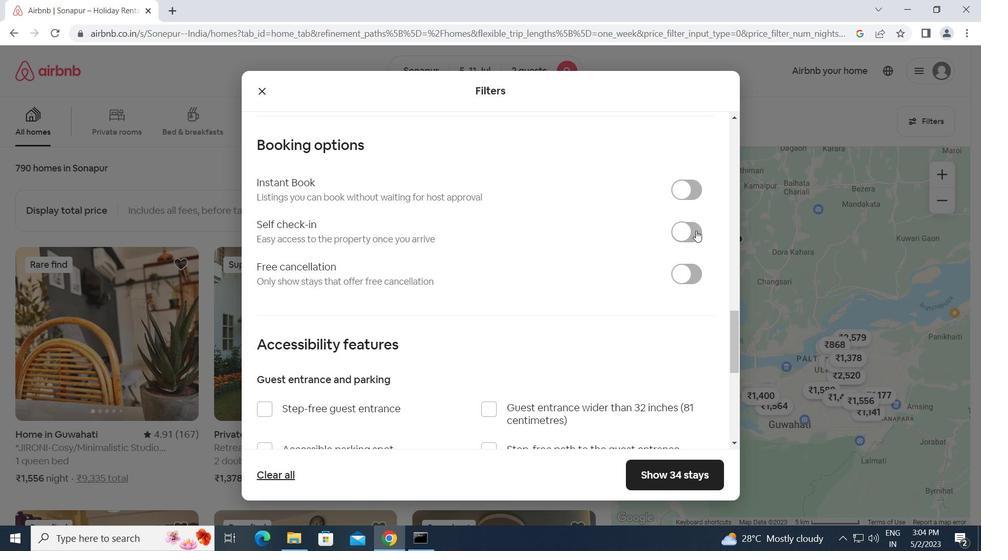
Action: Mouse moved to (484, 292)
Screenshot: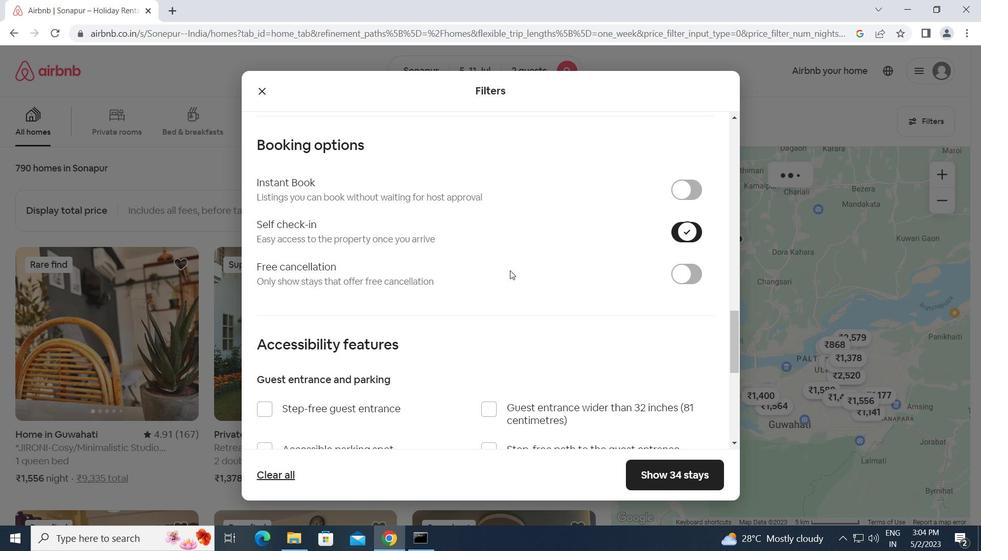 
Action: Mouse scrolled (484, 292) with delta (0, 0)
Screenshot: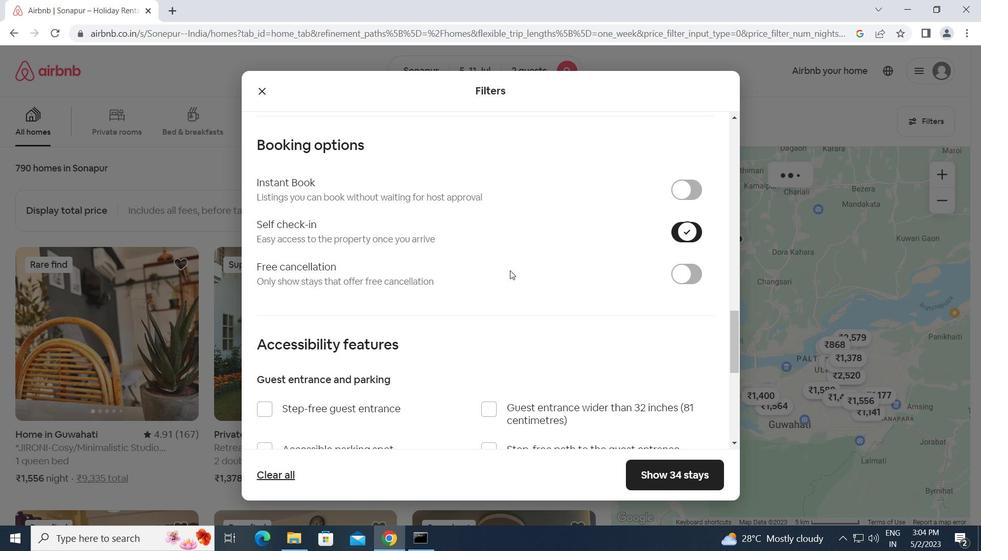 
Action: Mouse moved to (483, 294)
Screenshot: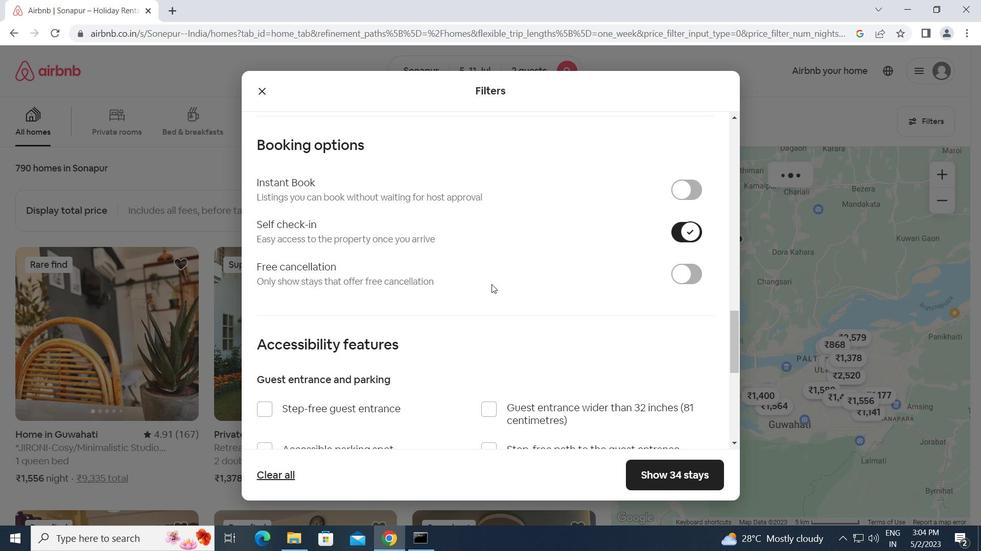 
Action: Mouse scrolled (483, 293) with delta (0, 0)
Screenshot: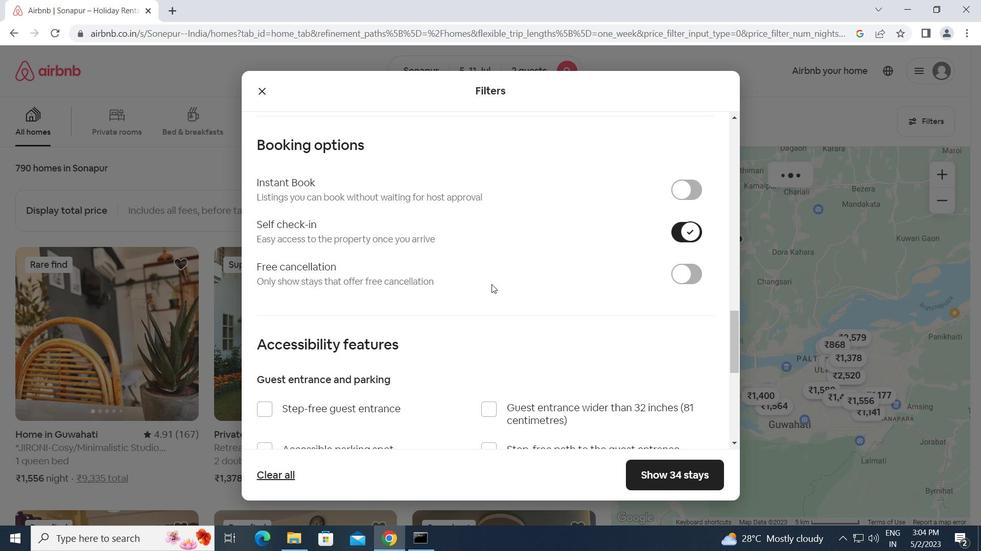 
Action: Mouse moved to (483, 295)
Screenshot: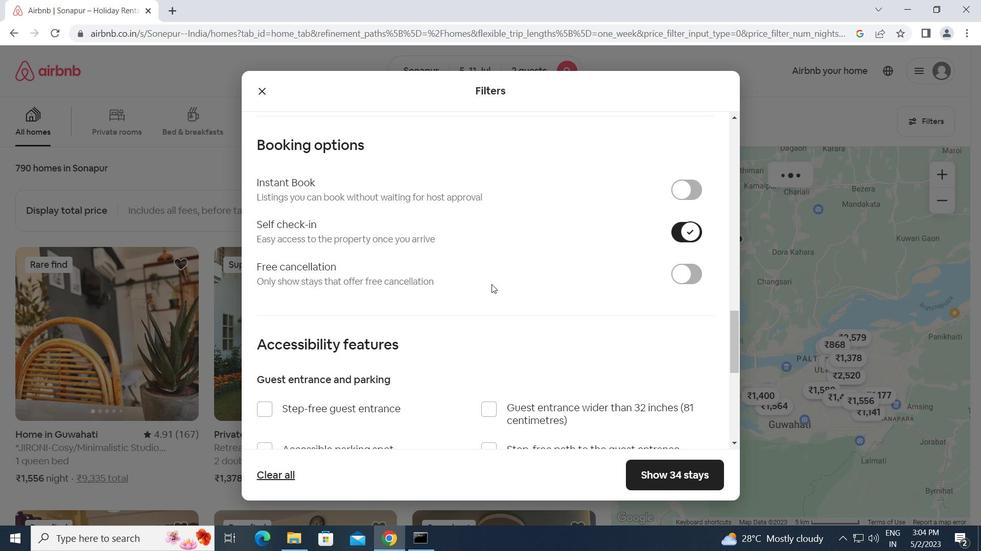 
Action: Mouse scrolled (483, 294) with delta (0, 0)
Screenshot: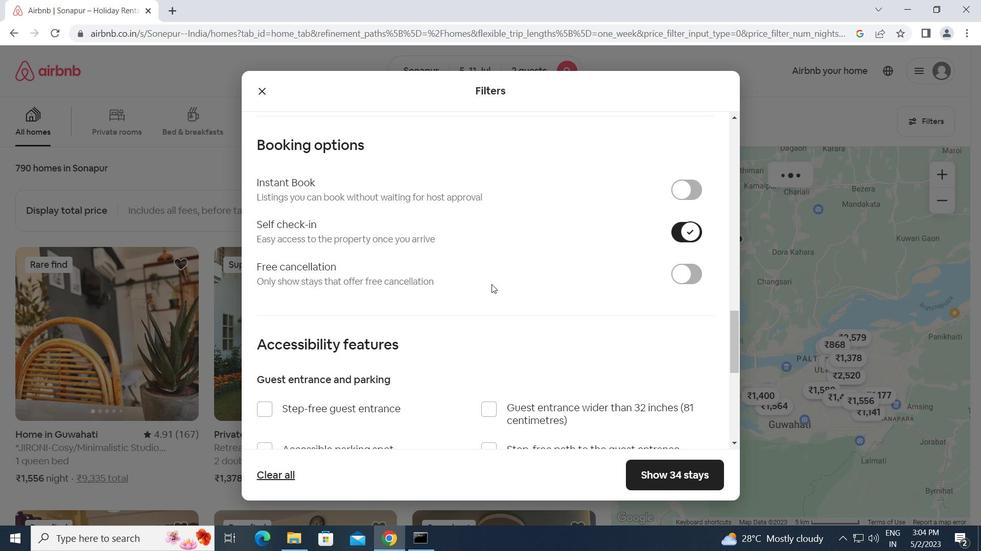 
Action: Mouse moved to (483, 295)
Screenshot: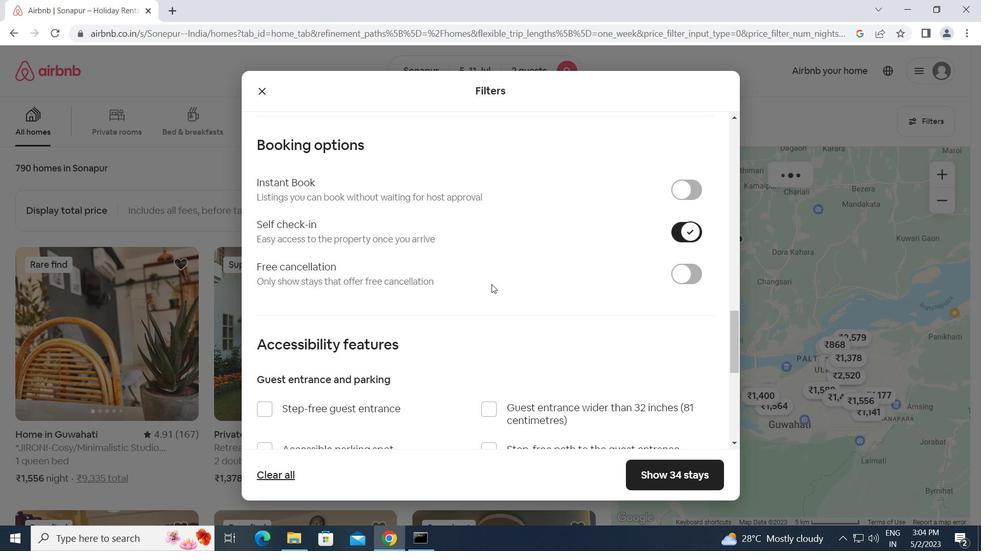 
Action: Mouse scrolled (483, 294) with delta (0, 0)
Screenshot: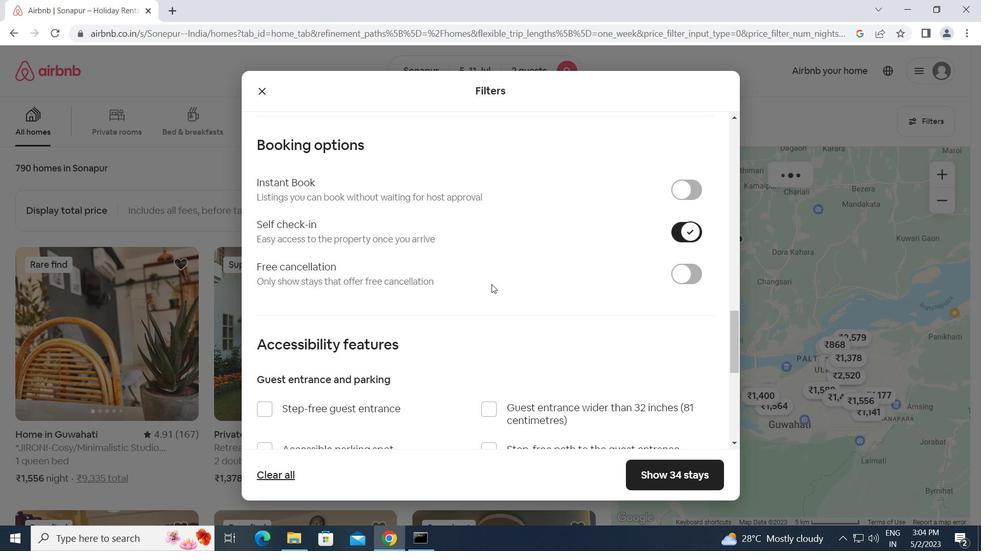 
Action: Mouse moved to (483, 295)
Screenshot: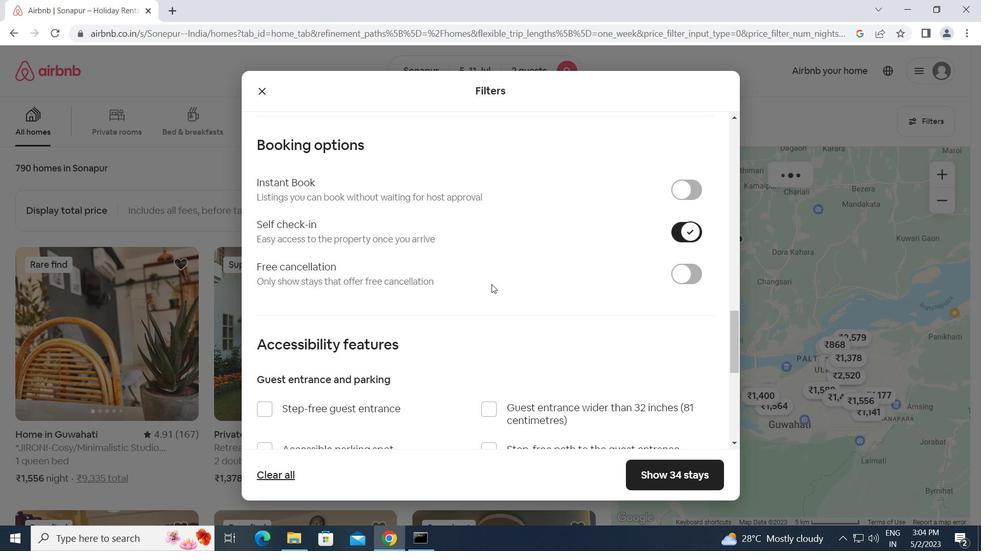 
Action: Mouse scrolled (483, 295) with delta (0, 0)
Screenshot: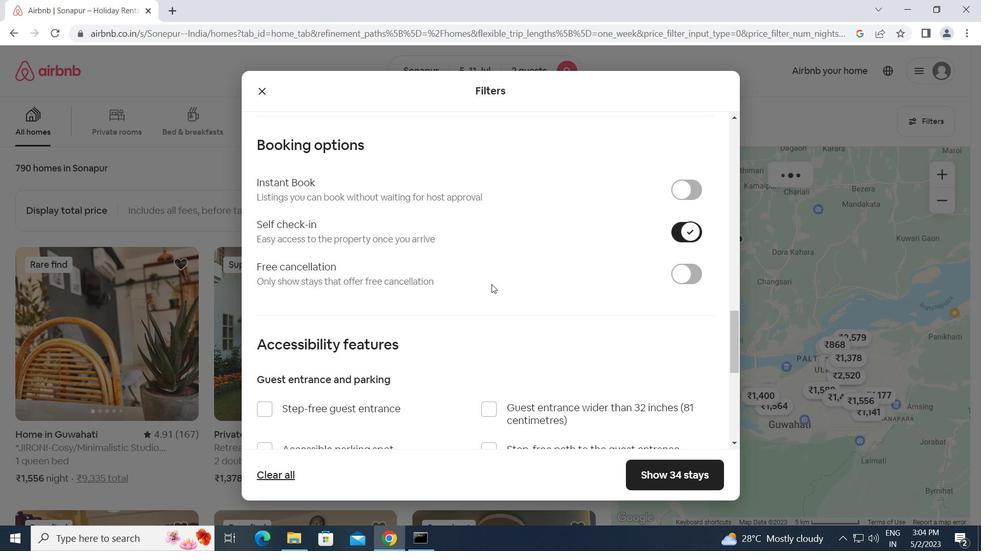 
Action: Mouse moved to (482, 297)
Screenshot: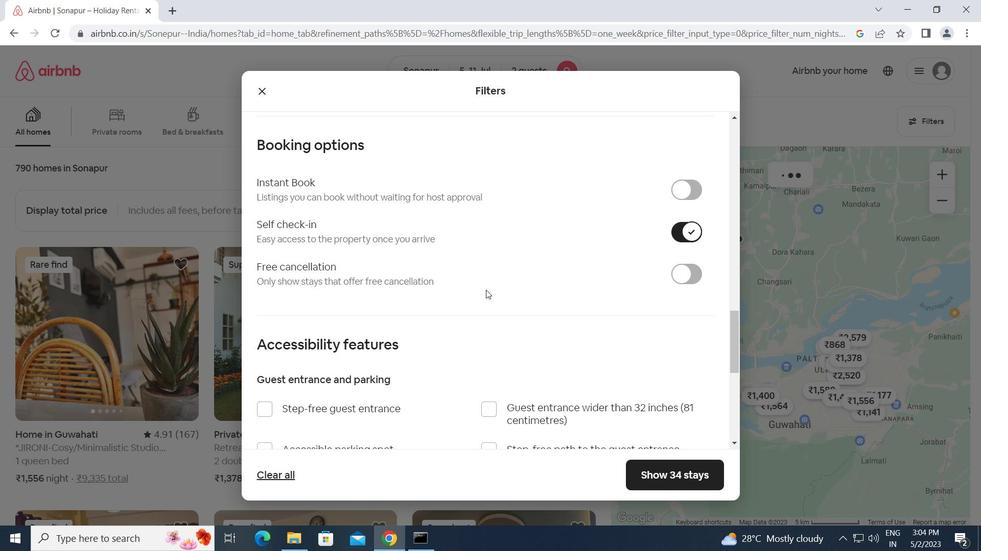 
Action: Mouse scrolled (482, 296) with delta (0, 0)
Screenshot: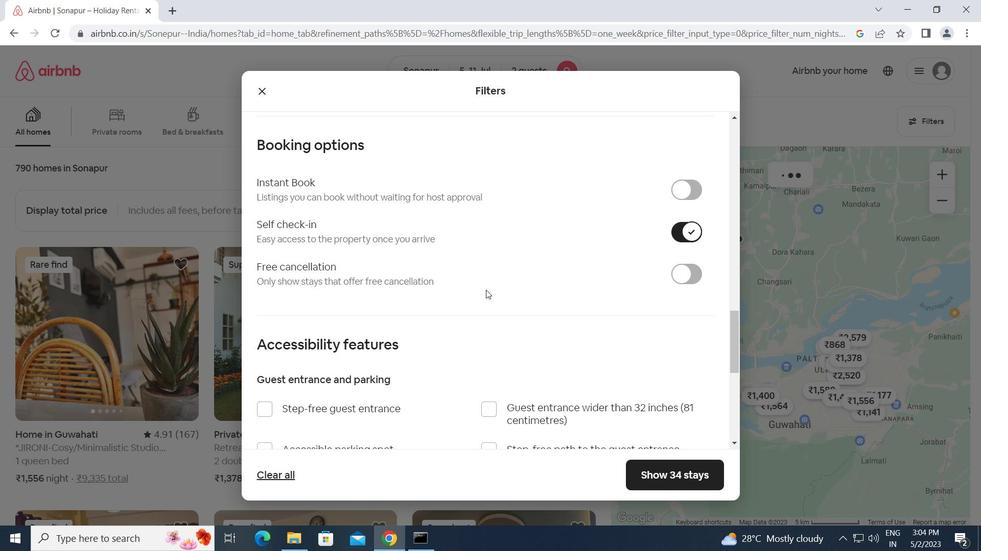 
Action: Mouse moved to (480, 300)
Screenshot: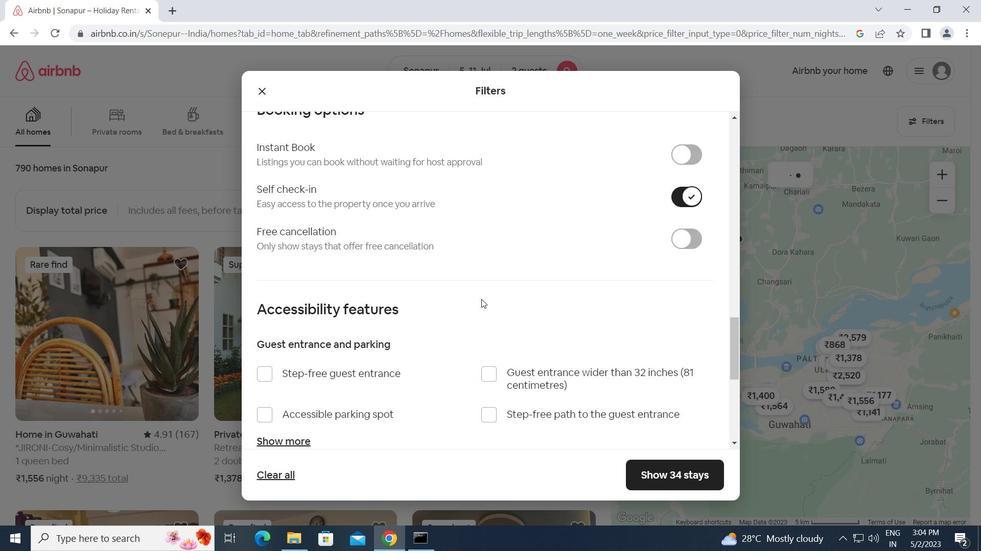 
Action: Mouse scrolled (480, 300) with delta (0, 0)
Screenshot: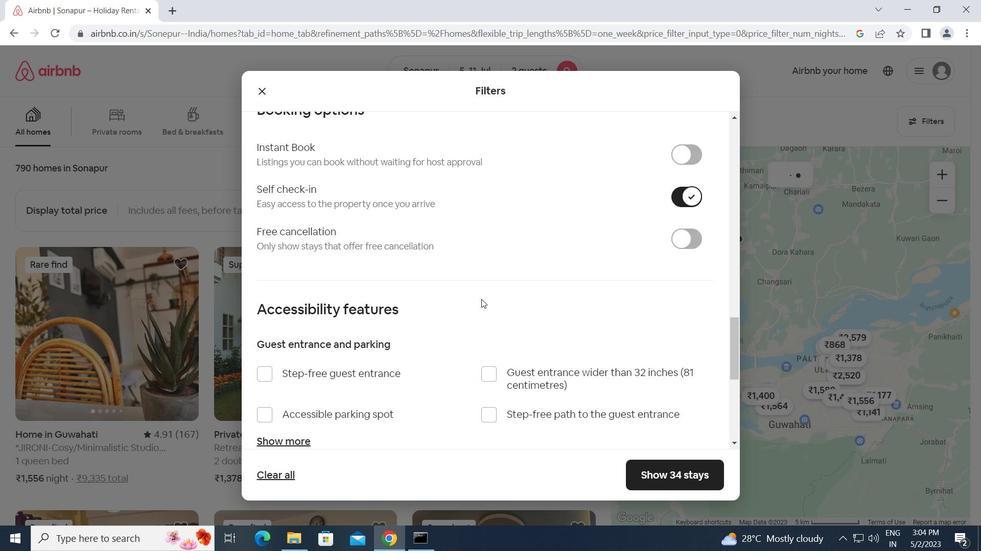 
Action: Mouse scrolled (480, 300) with delta (0, 0)
Screenshot: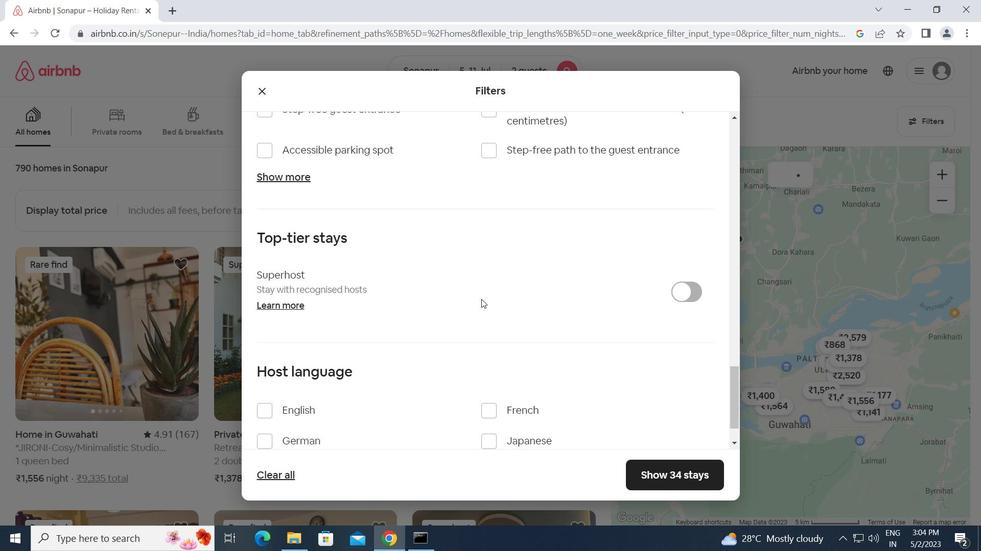 
Action: Mouse scrolled (480, 300) with delta (0, 0)
Screenshot: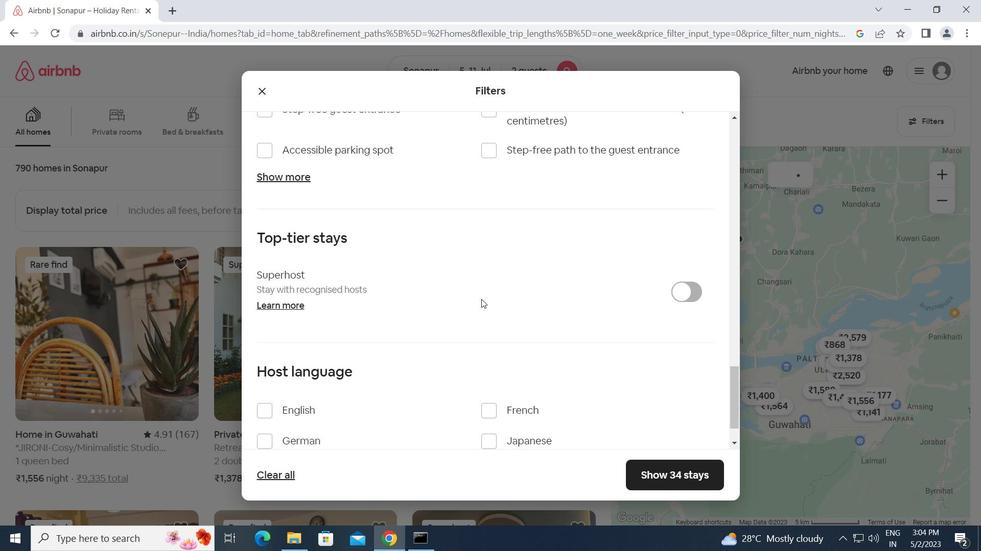 
Action: Mouse scrolled (480, 300) with delta (0, 0)
Screenshot: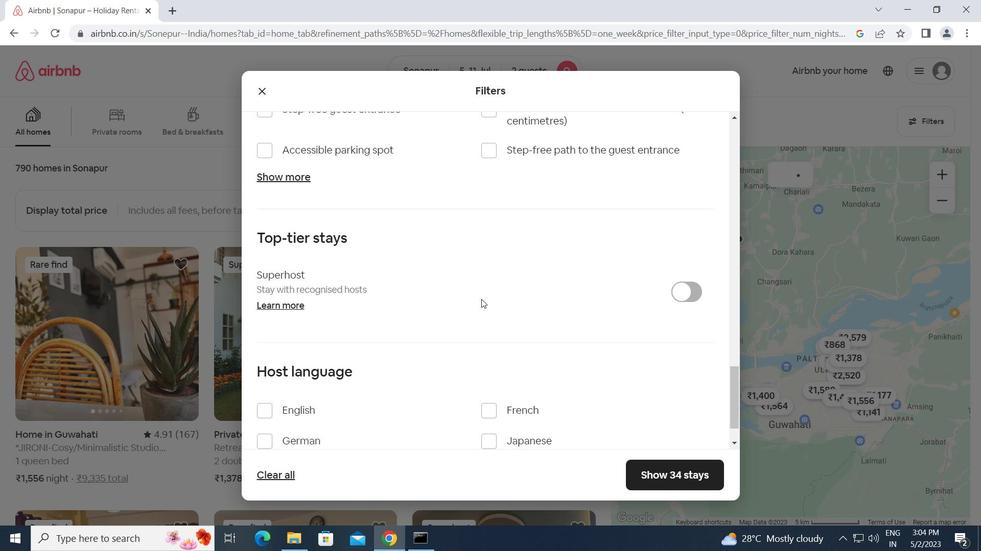 
Action: Mouse moved to (480, 300)
Screenshot: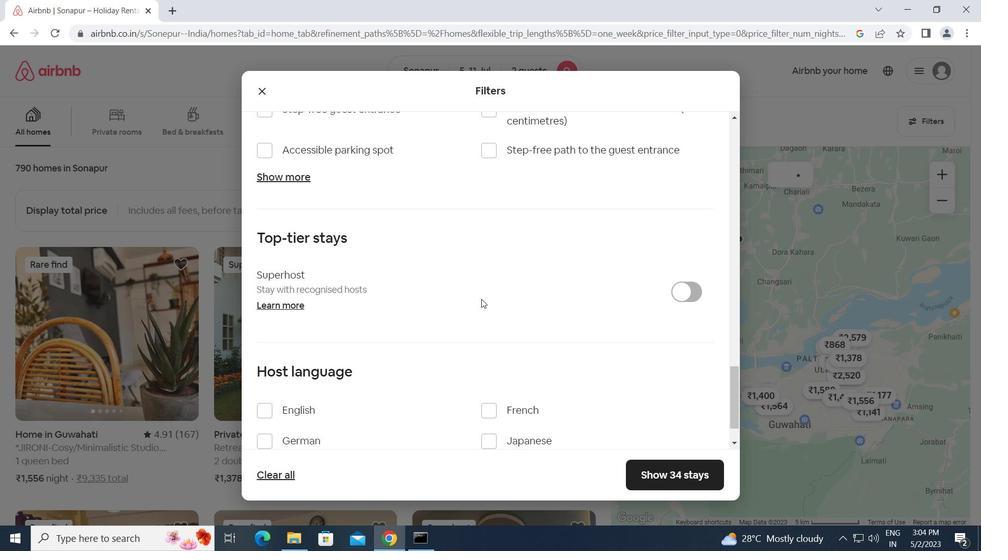 
Action: Mouse scrolled (480, 300) with delta (0, 0)
Screenshot: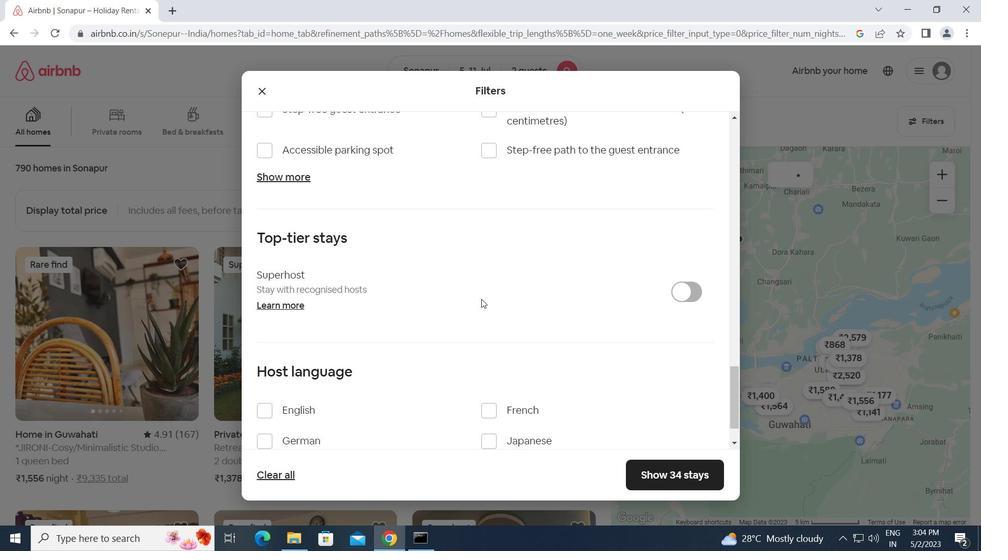 
Action: Mouse moved to (478, 304)
Screenshot: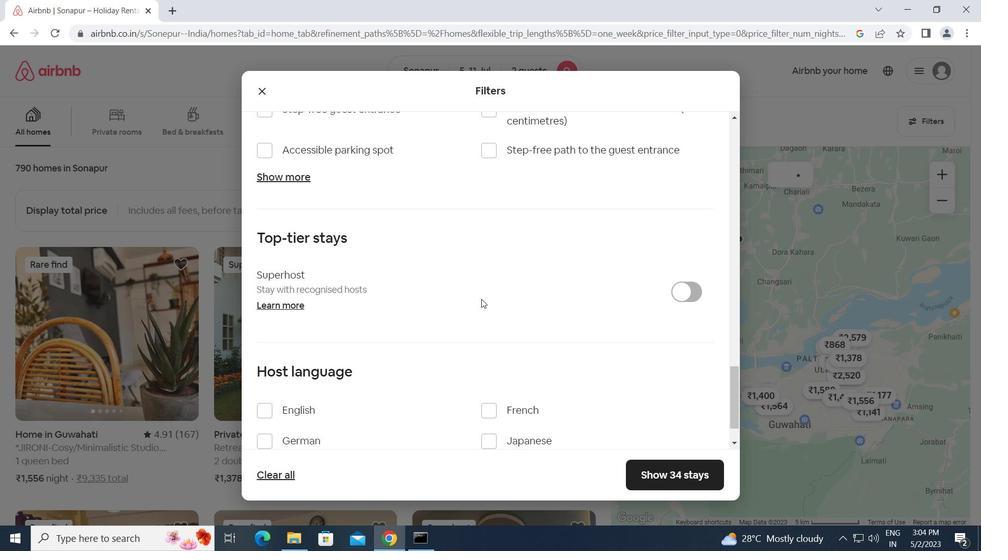 
Action: Mouse scrolled (478, 303) with delta (0, 0)
Screenshot: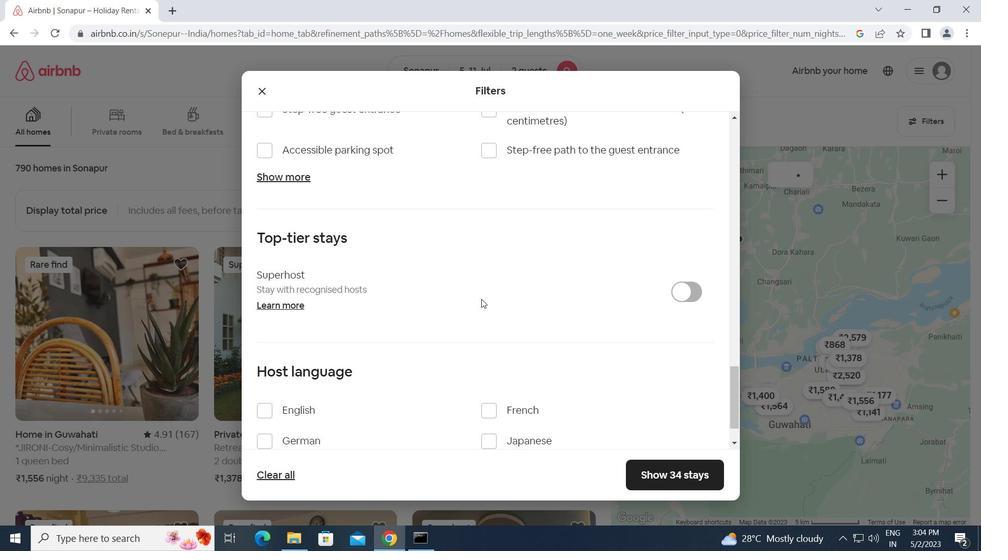 
Action: Mouse moved to (264, 360)
Screenshot: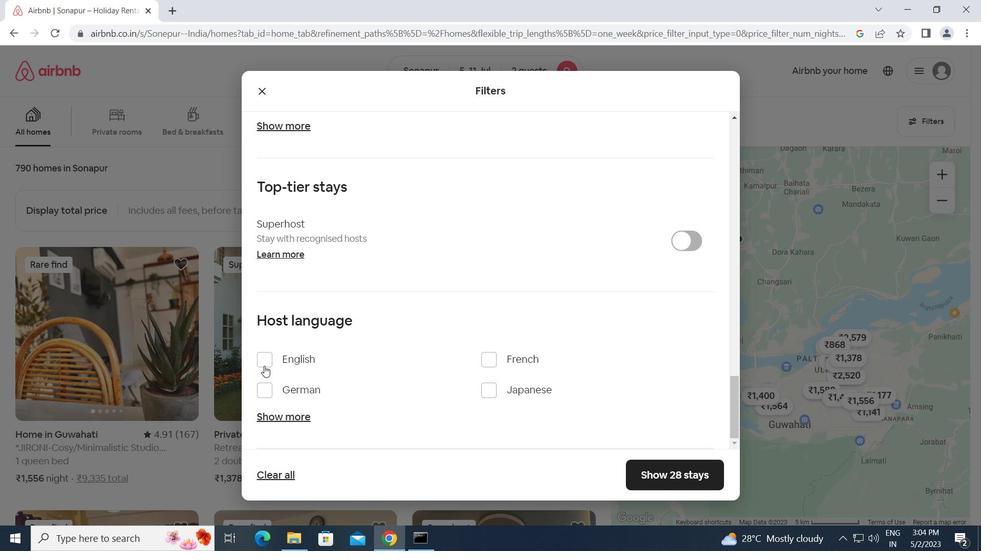 
Action: Mouse pressed left at (264, 360)
Screenshot: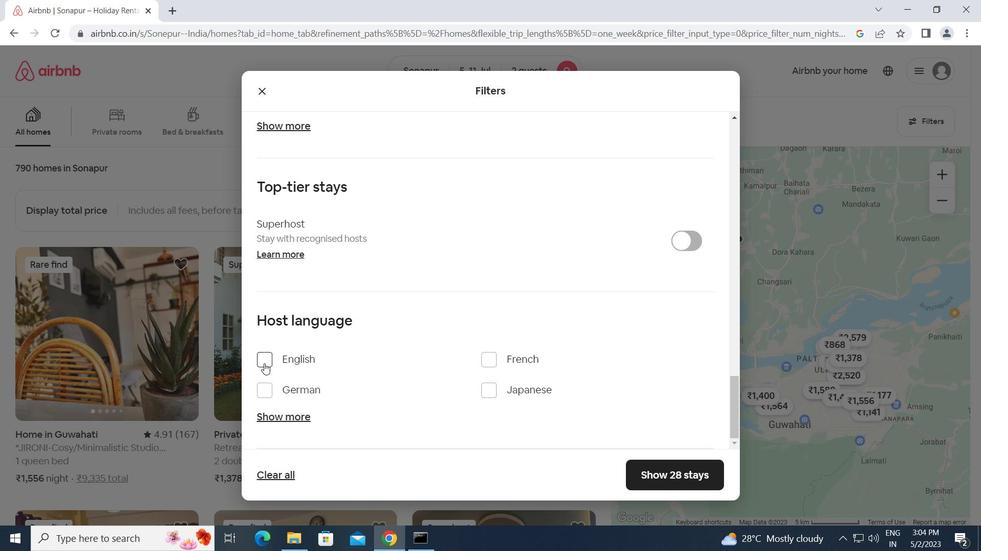 
Action: Mouse moved to (674, 474)
Screenshot: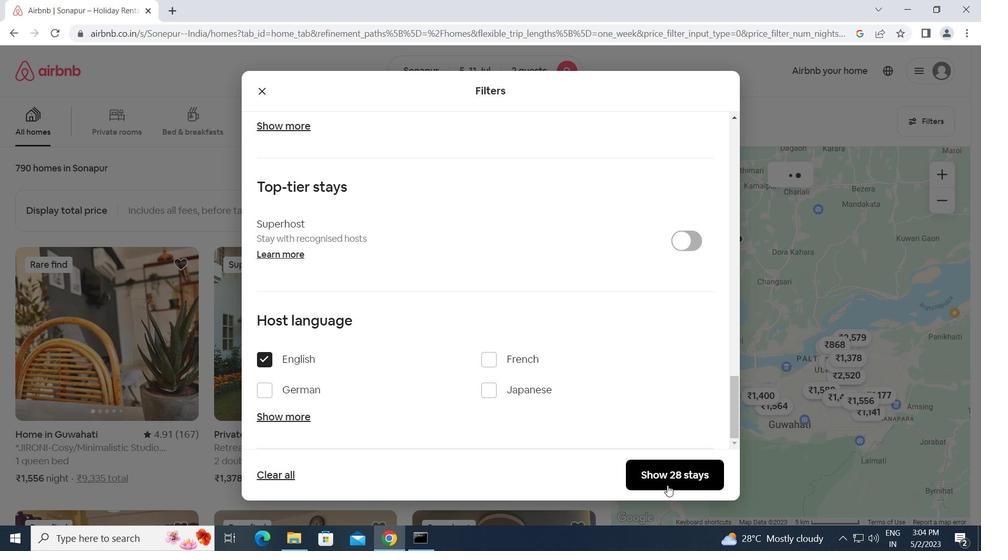 
Action: Mouse pressed left at (674, 474)
Screenshot: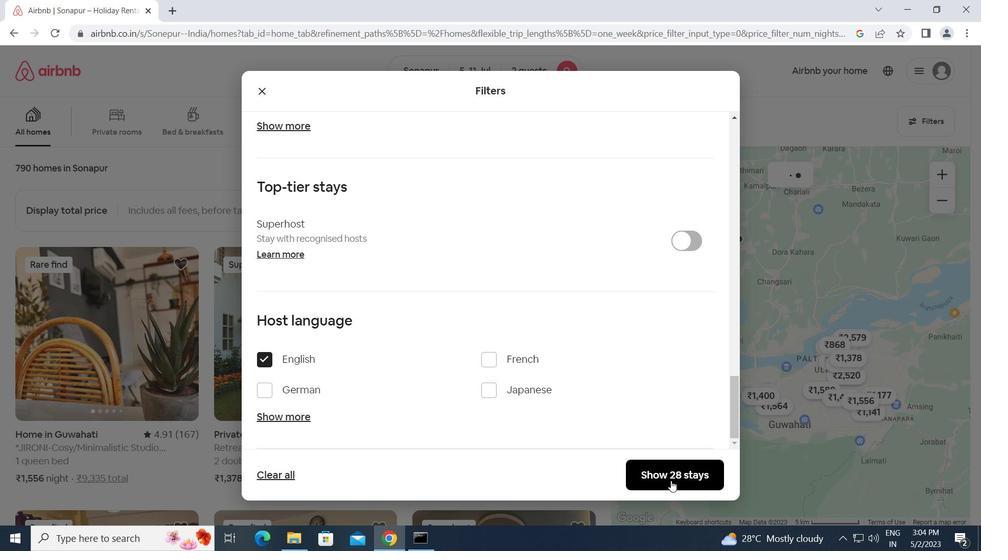 
